 Task: Find connections with filter location Greifswald with filter topic #Partnershipwith filter profile language Potuguese with filter current company KEYENCE CORPORATION with filter school Institute of Engineering & Technology with filter industry Oil Extraction with filter service category Logo Design with filter keywords title Risk Manager
Action: Mouse moved to (486, 64)
Screenshot: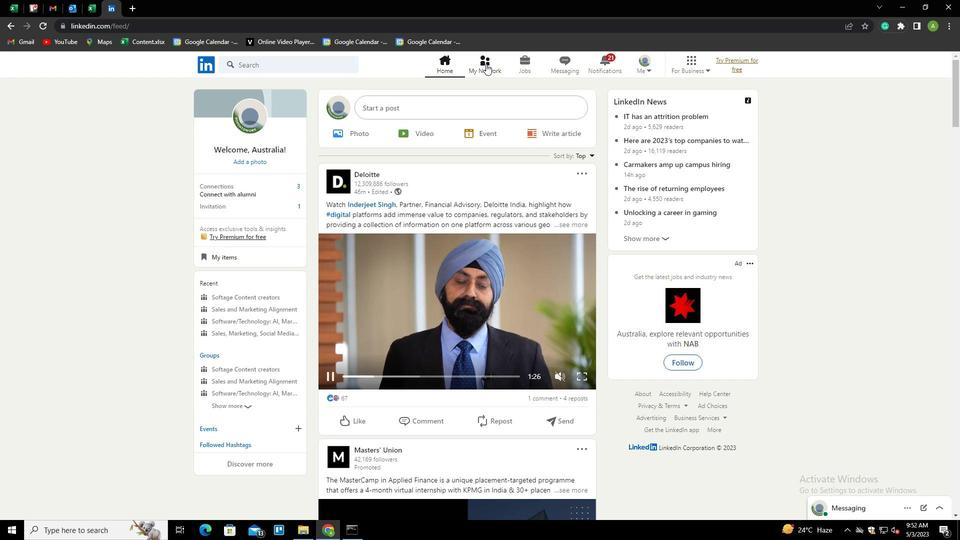 
Action: Mouse pressed left at (486, 64)
Screenshot: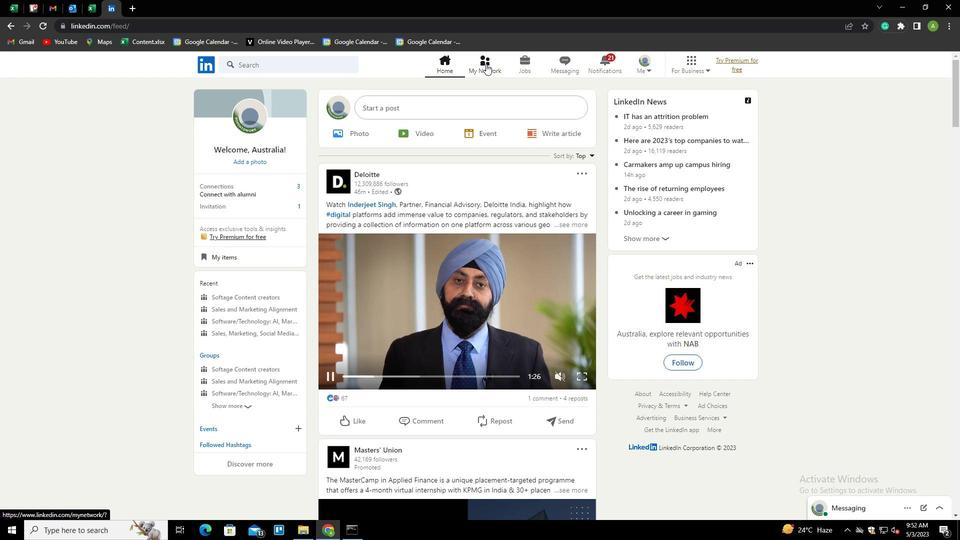 
Action: Mouse moved to (253, 118)
Screenshot: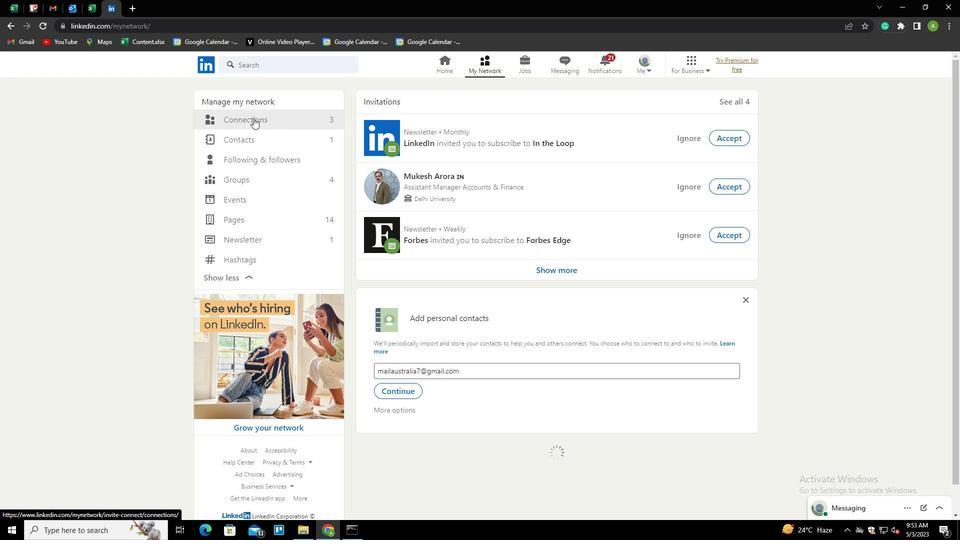
Action: Mouse pressed left at (253, 118)
Screenshot: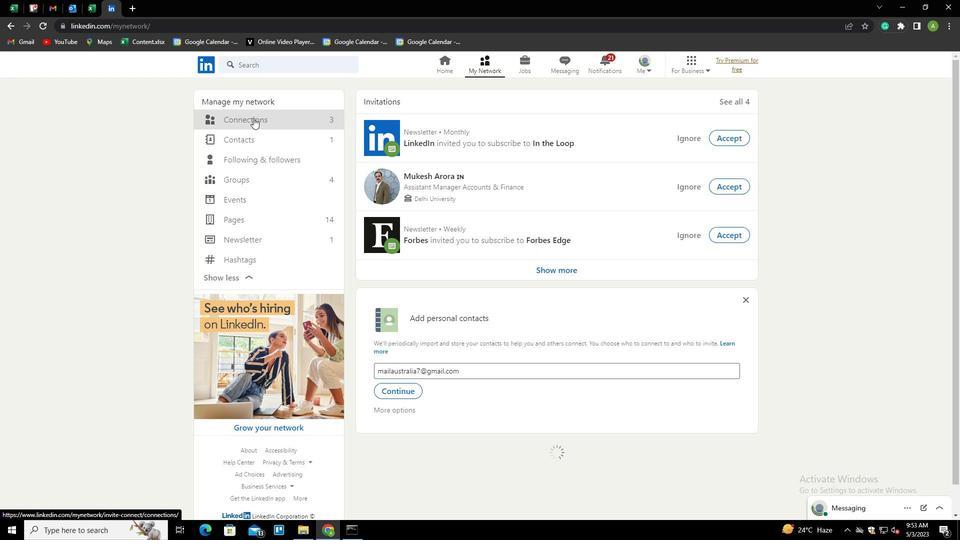 
Action: Mouse moved to (568, 123)
Screenshot: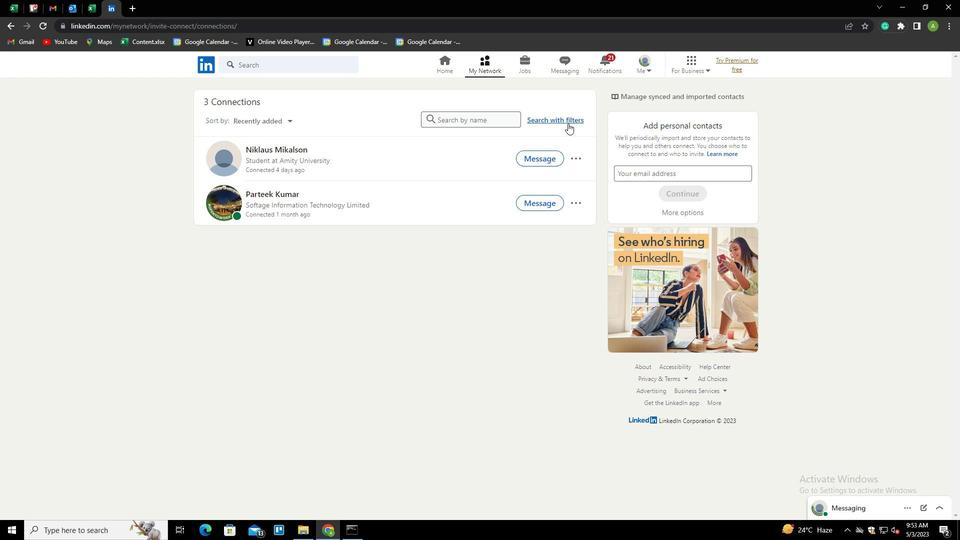 
Action: Mouse pressed left at (568, 123)
Screenshot: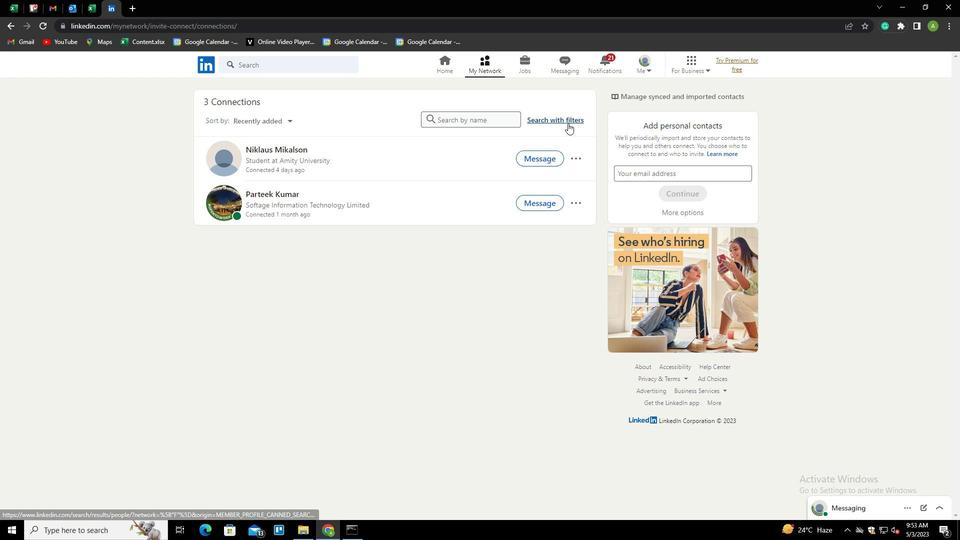 
Action: Mouse moved to (515, 92)
Screenshot: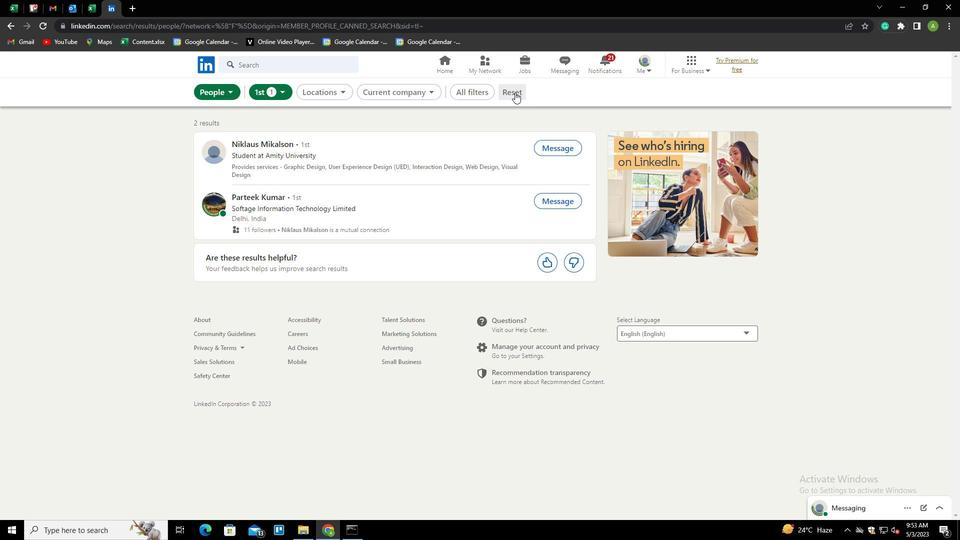 
Action: Mouse pressed left at (515, 92)
Screenshot: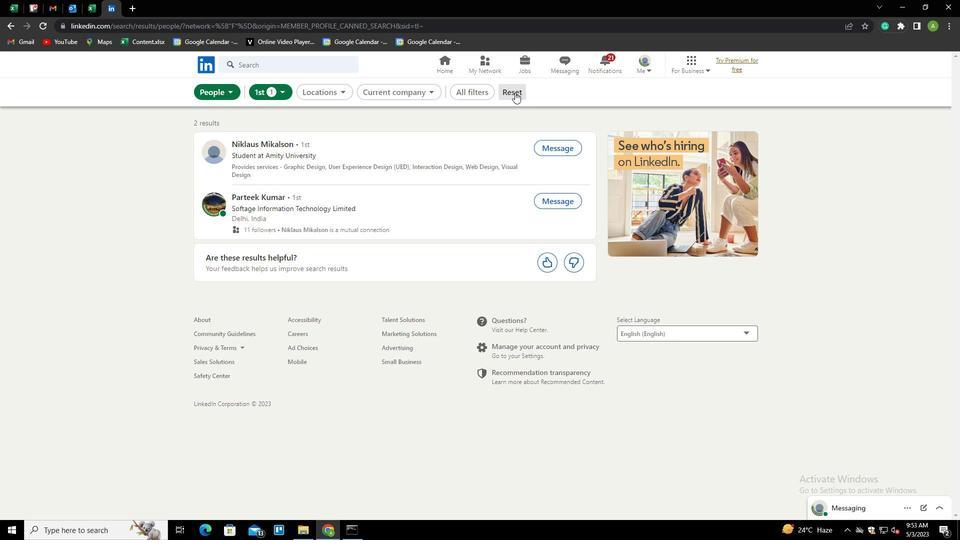
Action: Mouse moved to (506, 92)
Screenshot: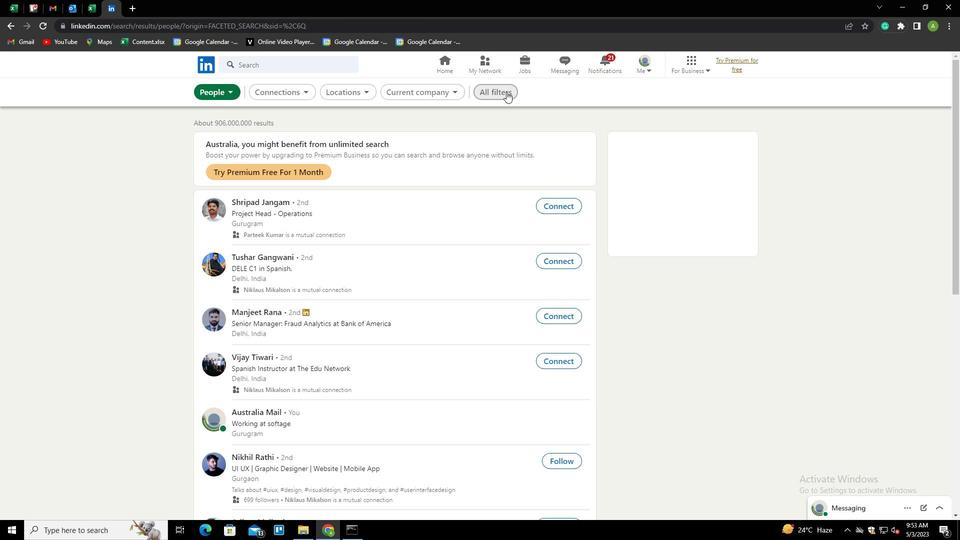 
Action: Mouse pressed left at (506, 92)
Screenshot: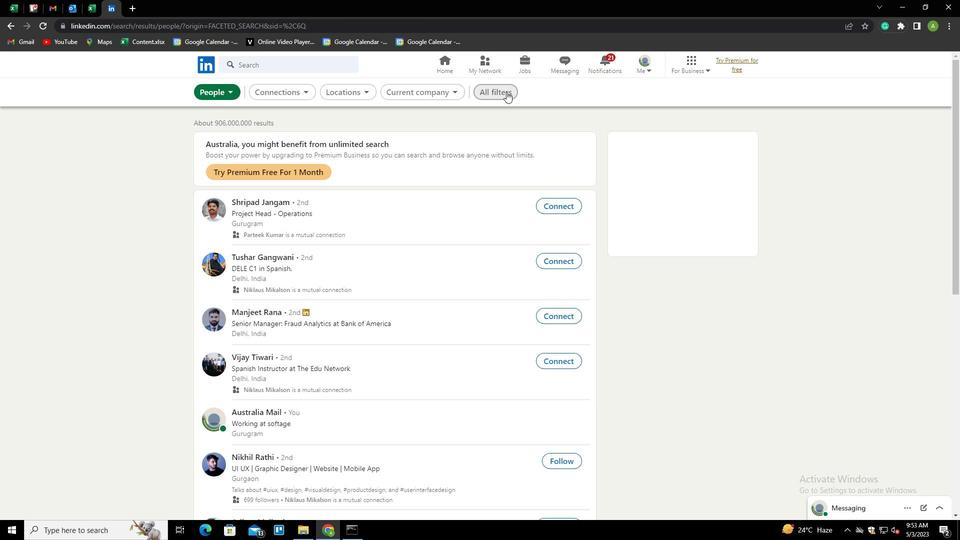 
Action: Mouse moved to (837, 267)
Screenshot: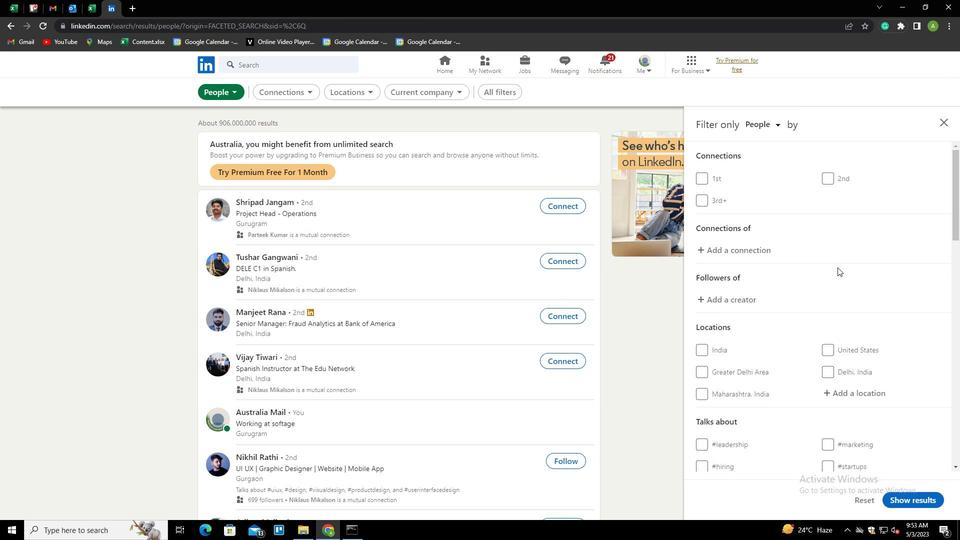 
Action: Mouse scrolled (837, 267) with delta (0, 0)
Screenshot: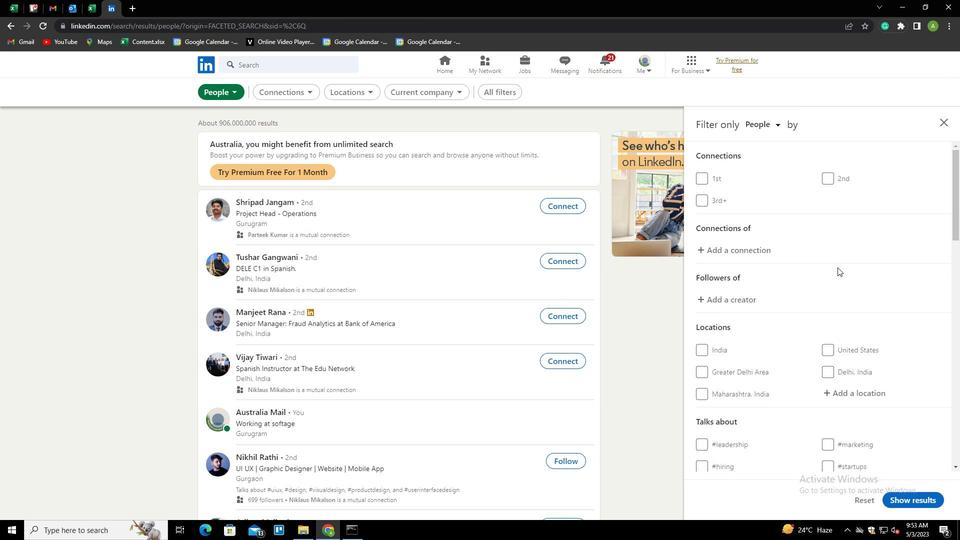 
Action: Mouse scrolled (837, 267) with delta (0, 0)
Screenshot: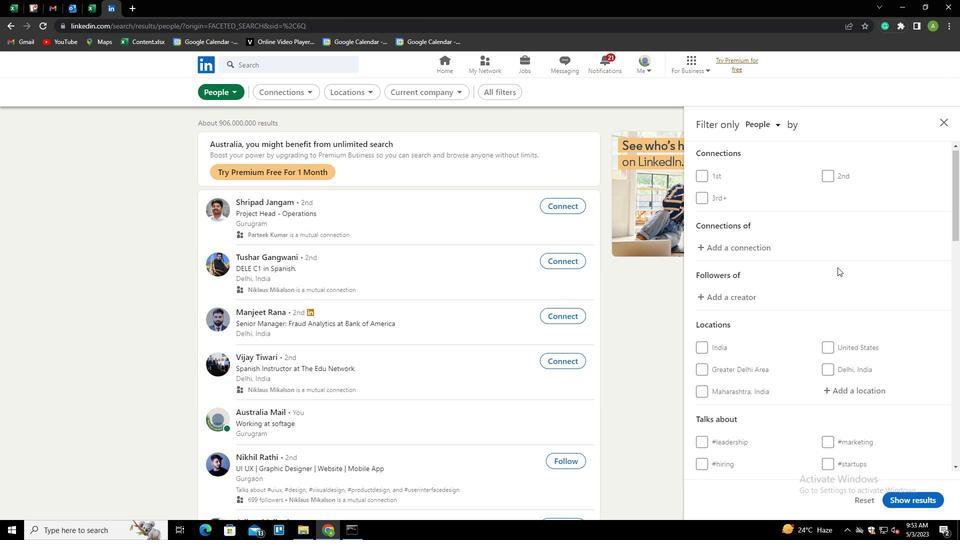 
Action: Mouse moved to (838, 290)
Screenshot: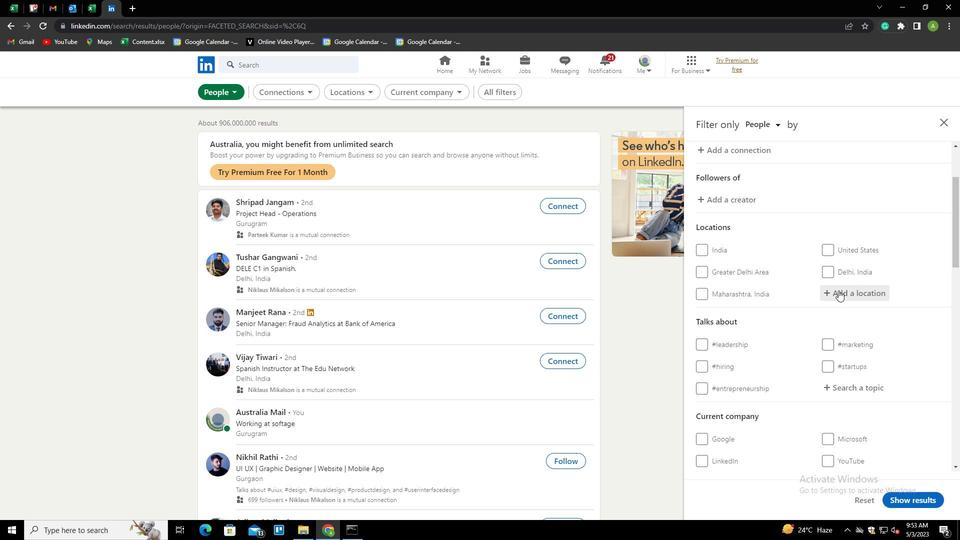 
Action: Mouse pressed left at (838, 290)
Screenshot: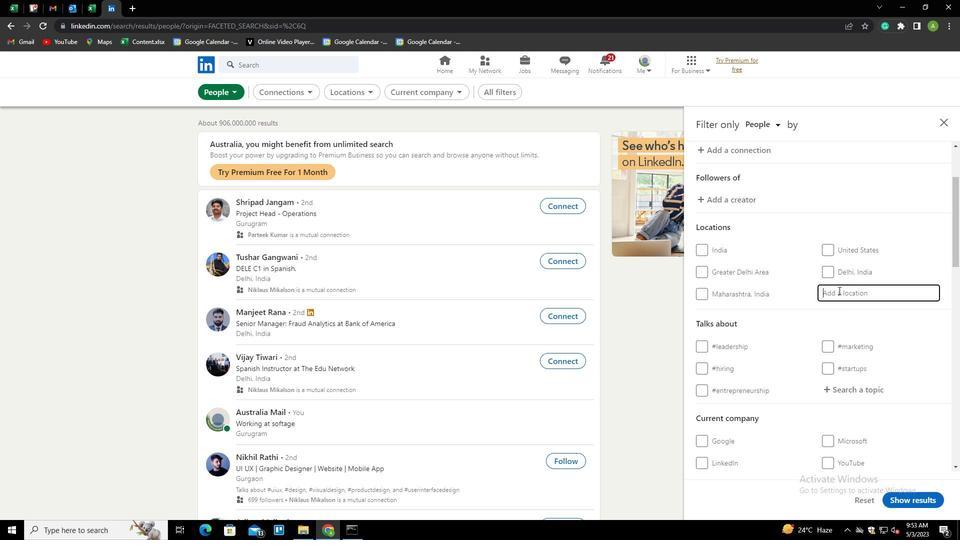 
Action: Mouse moved to (844, 294)
Screenshot: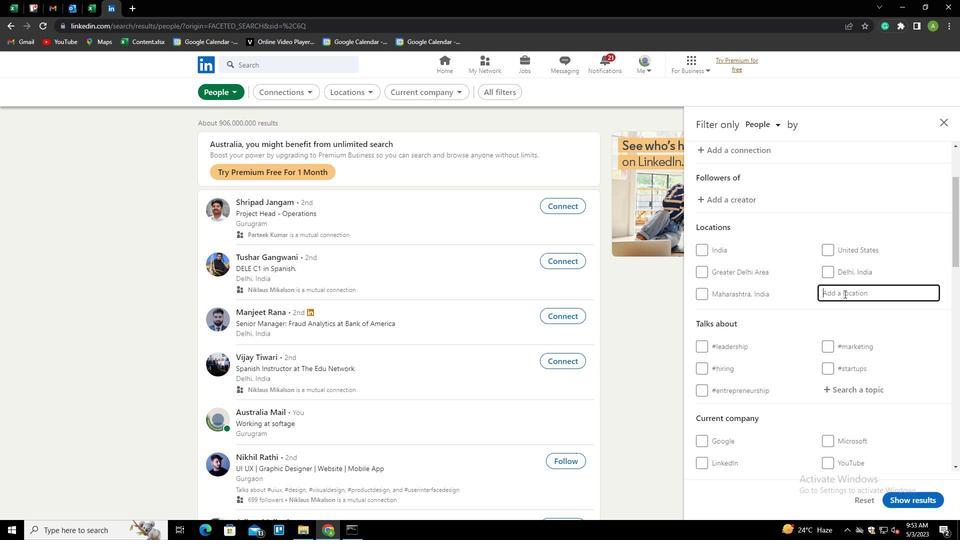
Action: Mouse pressed left at (844, 294)
Screenshot: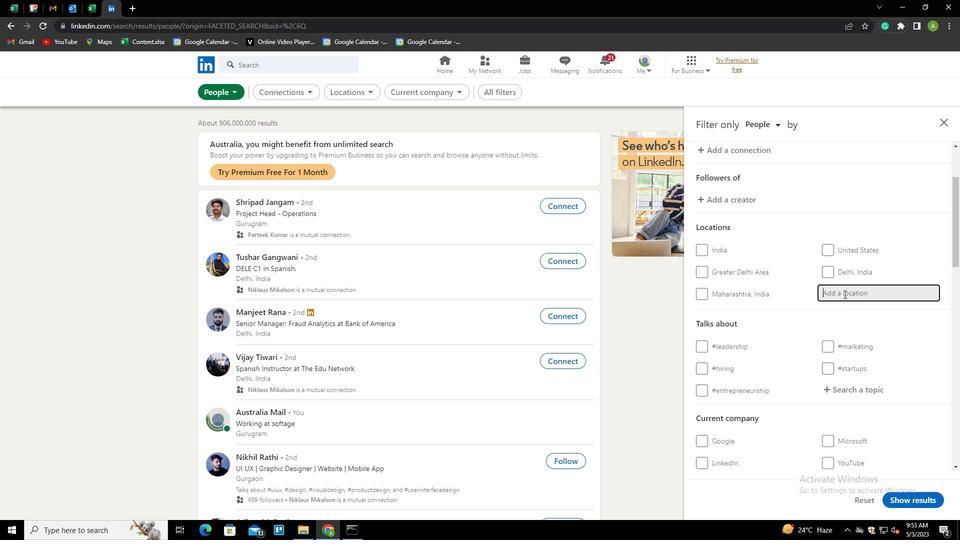 
Action: Mouse moved to (839, 294)
Screenshot: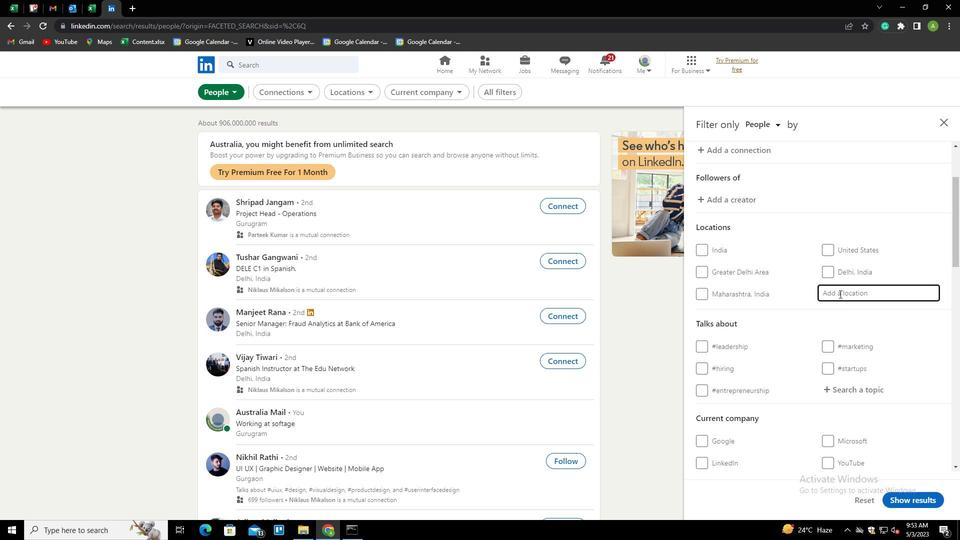 
Action: Key pressed <Key.shift>GREIFSWALD<Key.down><Key.enter>
Screenshot: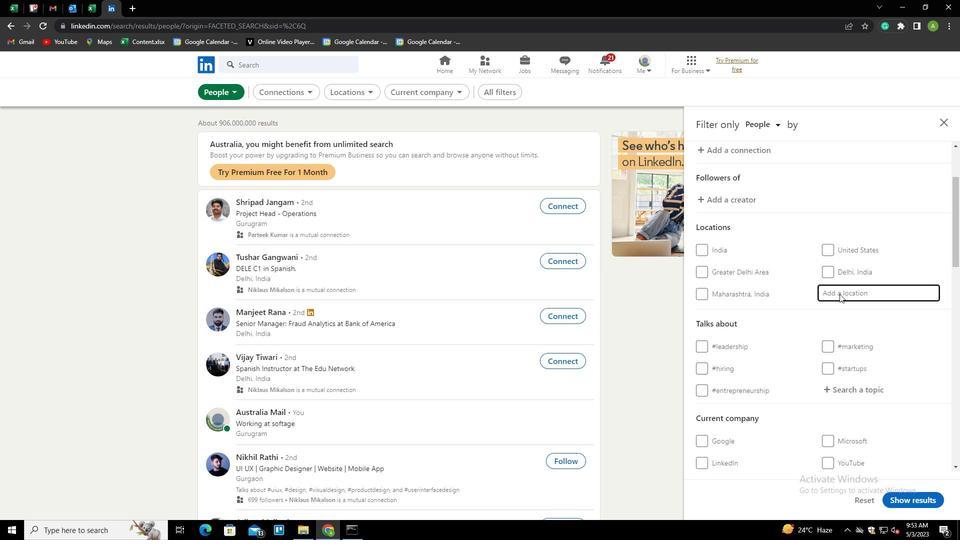 
Action: Mouse scrolled (839, 293) with delta (0, 0)
Screenshot: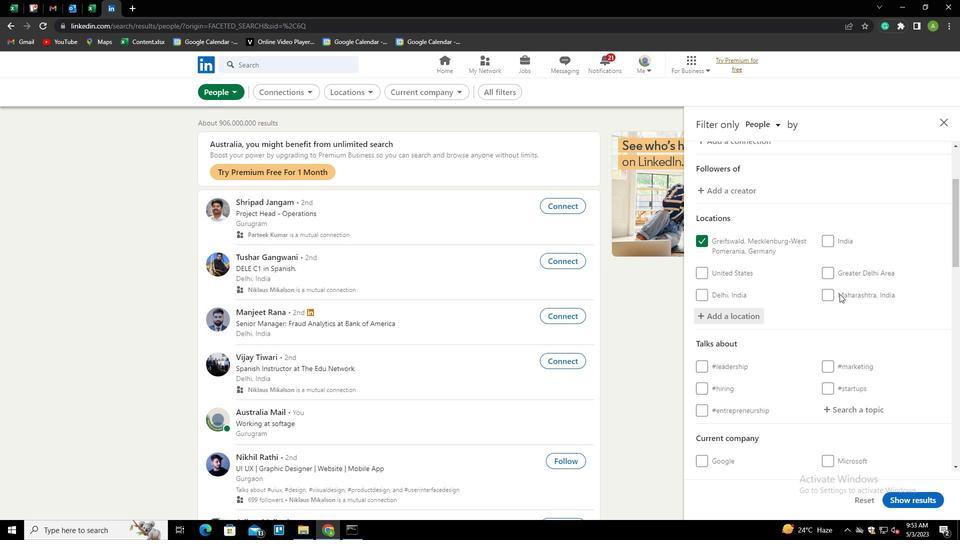 
Action: Mouse scrolled (839, 293) with delta (0, 0)
Screenshot: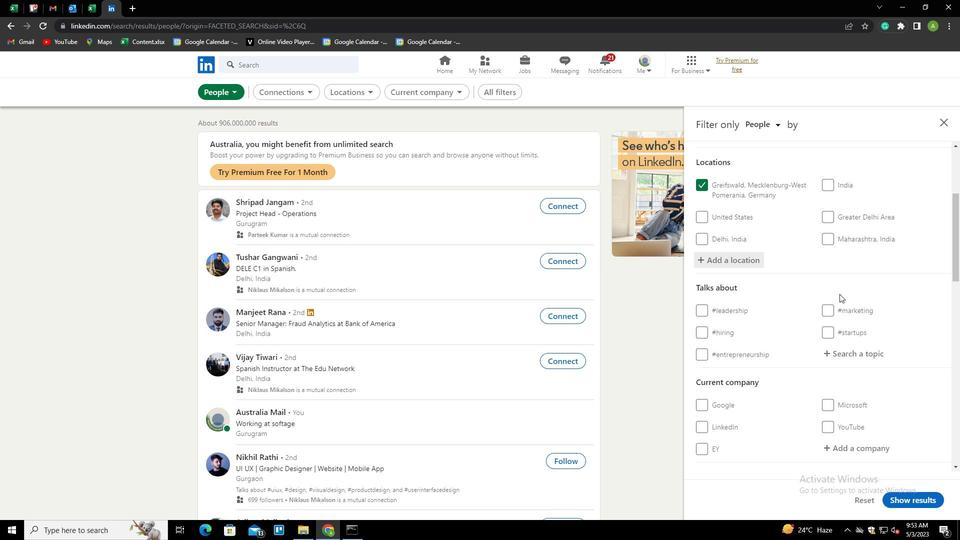 
Action: Mouse scrolled (839, 293) with delta (0, 0)
Screenshot: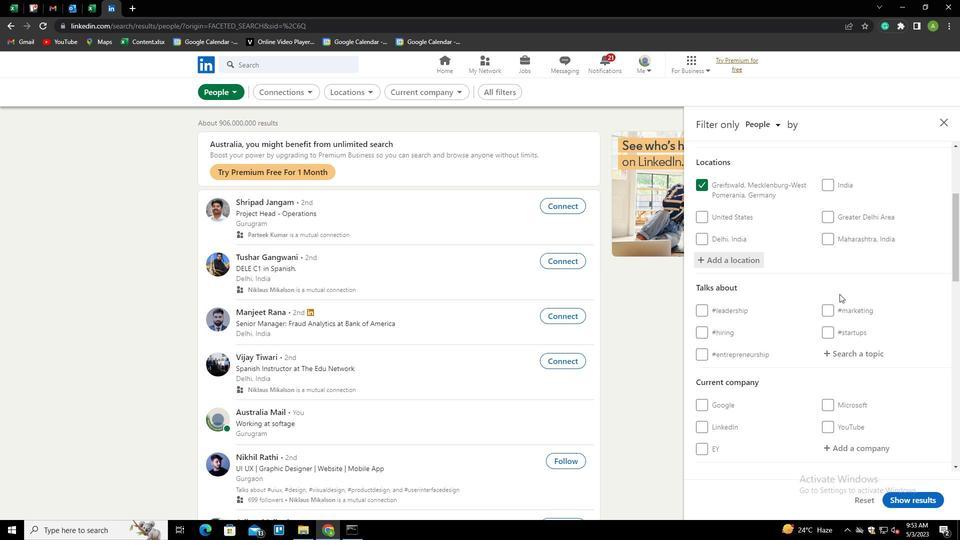 
Action: Mouse moved to (854, 271)
Screenshot: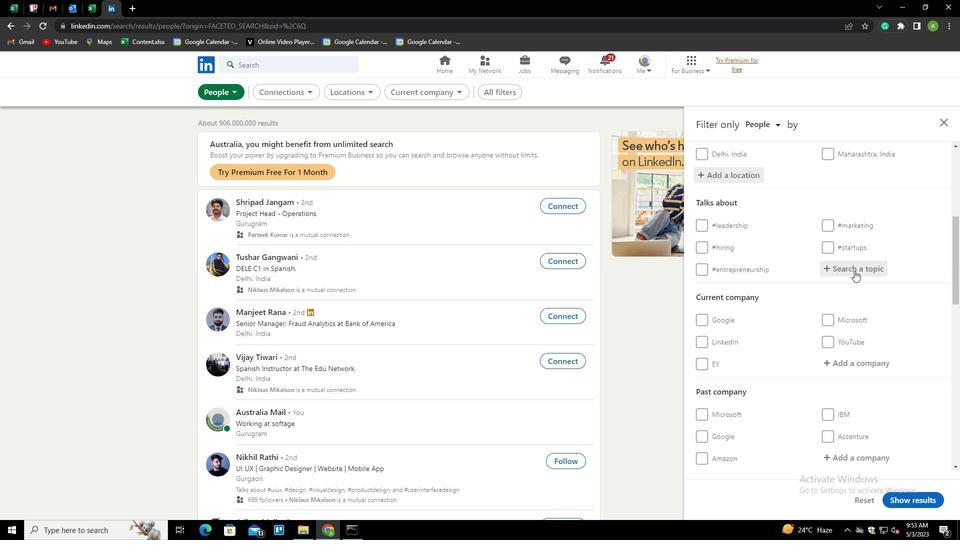 
Action: Mouse pressed left at (854, 271)
Screenshot: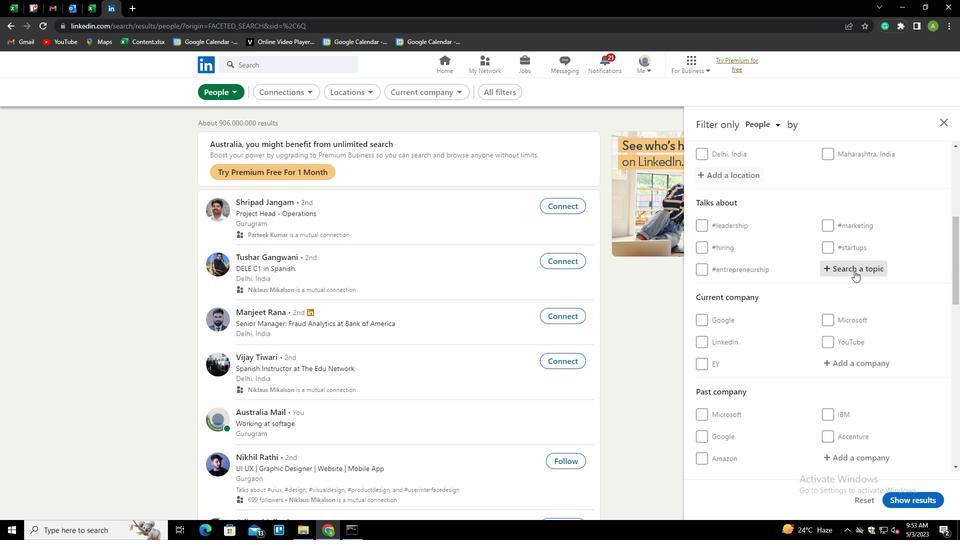 
Action: Key pressed PARTNERSHIP<Key.down><Key.enter>
Screenshot: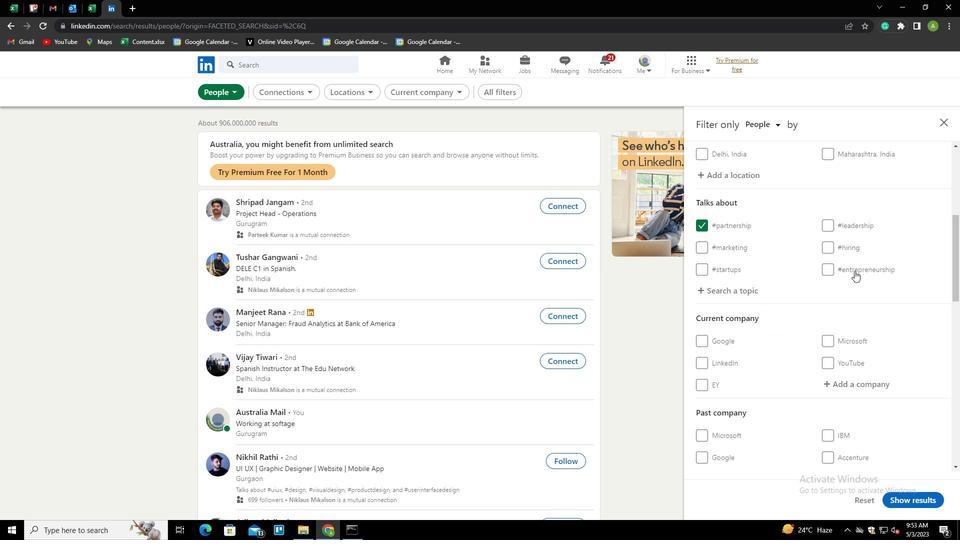 
Action: Mouse scrolled (854, 270) with delta (0, 0)
Screenshot: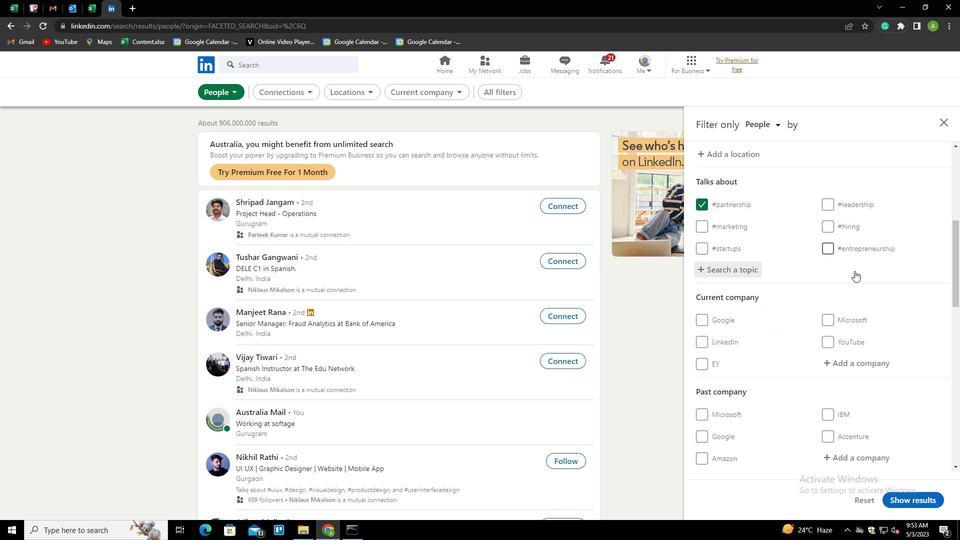 
Action: Mouse scrolled (854, 270) with delta (0, 0)
Screenshot: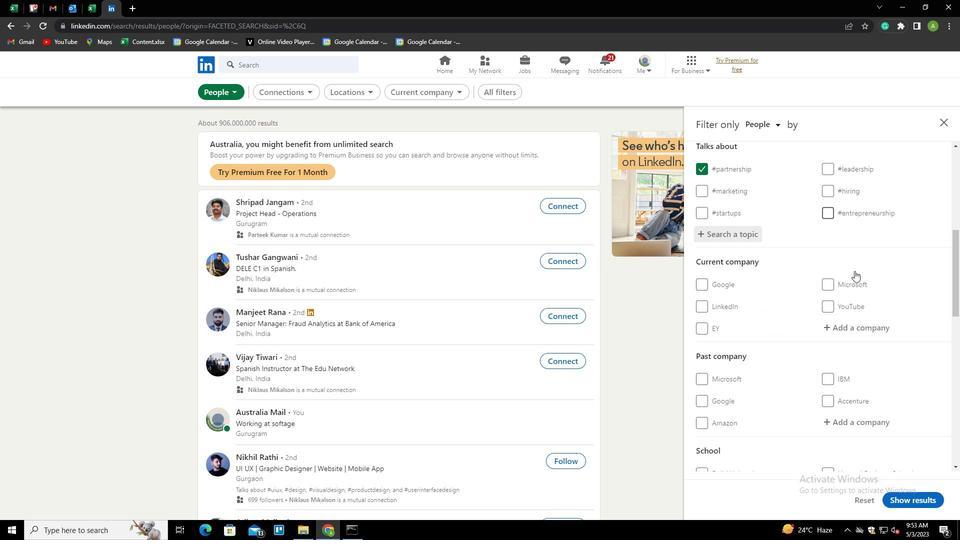 
Action: Mouse scrolled (854, 270) with delta (0, 0)
Screenshot: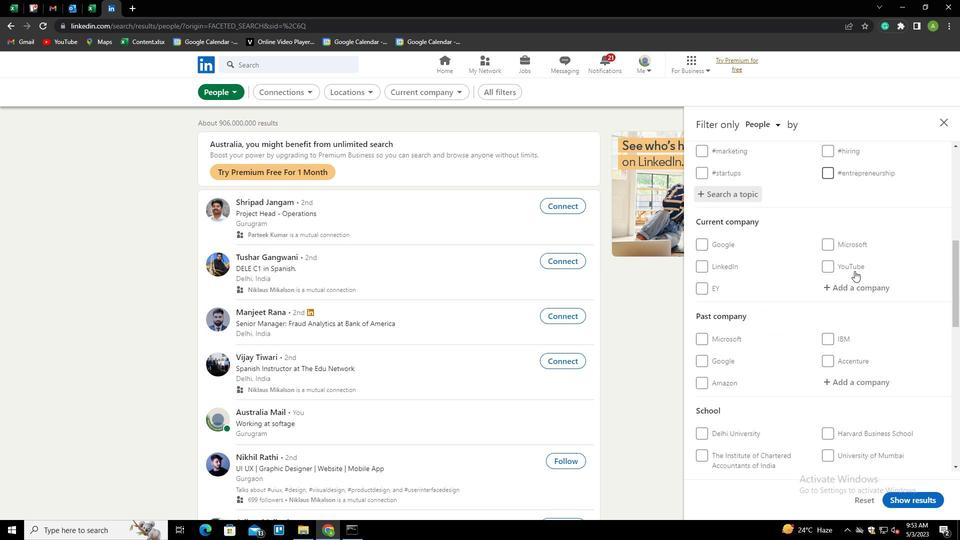 
Action: Mouse scrolled (854, 270) with delta (0, 0)
Screenshot: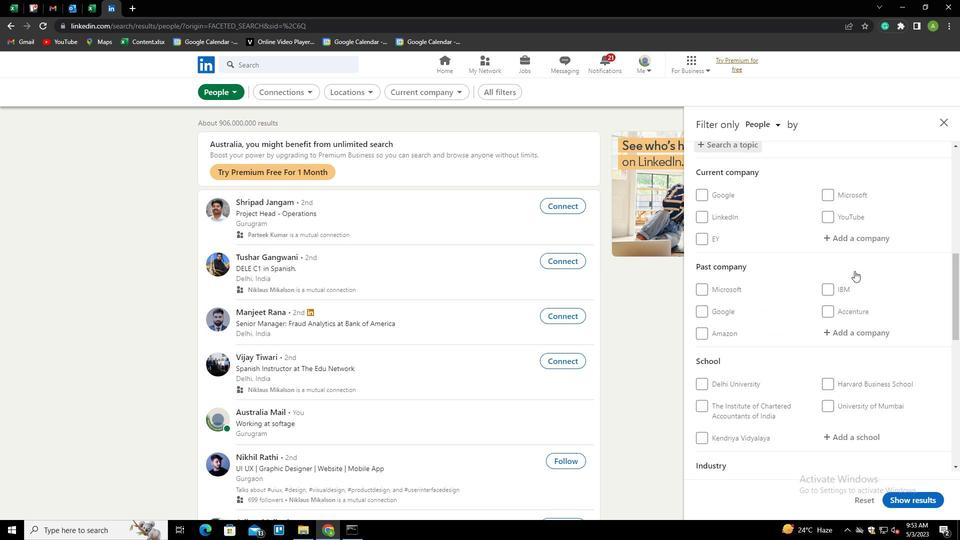 
Action: Mouse scrolled (854, 270) with delta (0, 0)
Screenshot: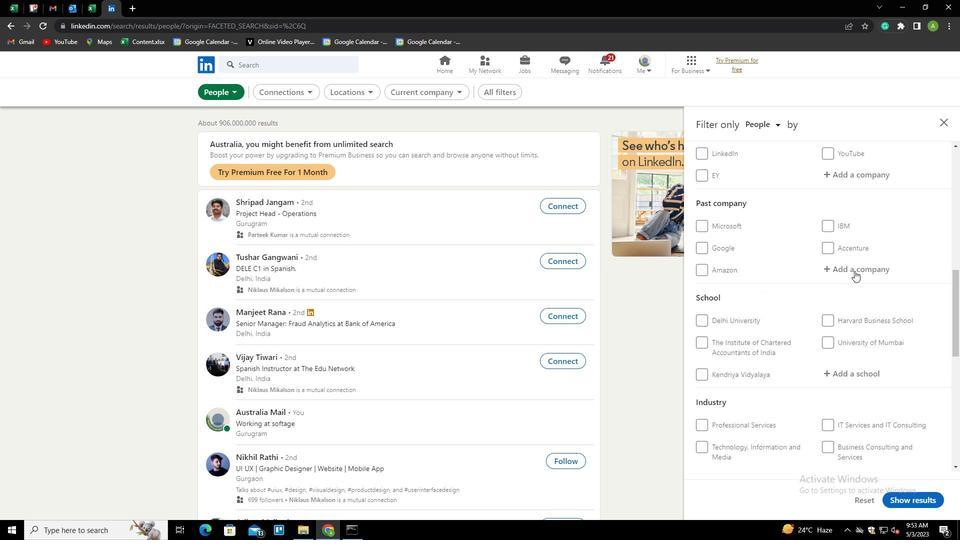 
Action: Mouse scrolled (854, 270) with delta (0, 0)
Screenshot: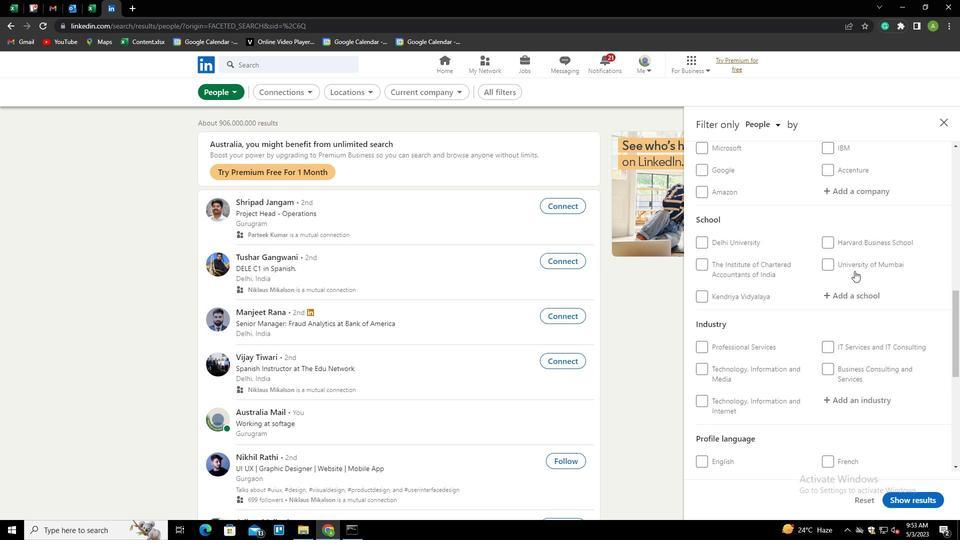 
Action: Mouse scrolled (854, 270) with delta (0, 0)
Screenshot: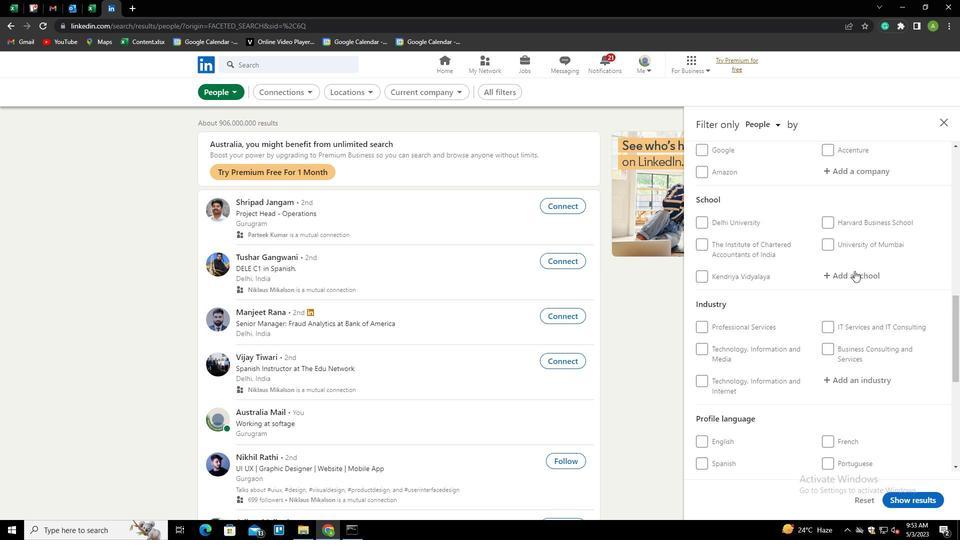 
Action: Mouse scrolled (854, 270) with delta (0, 0)
Screenshot: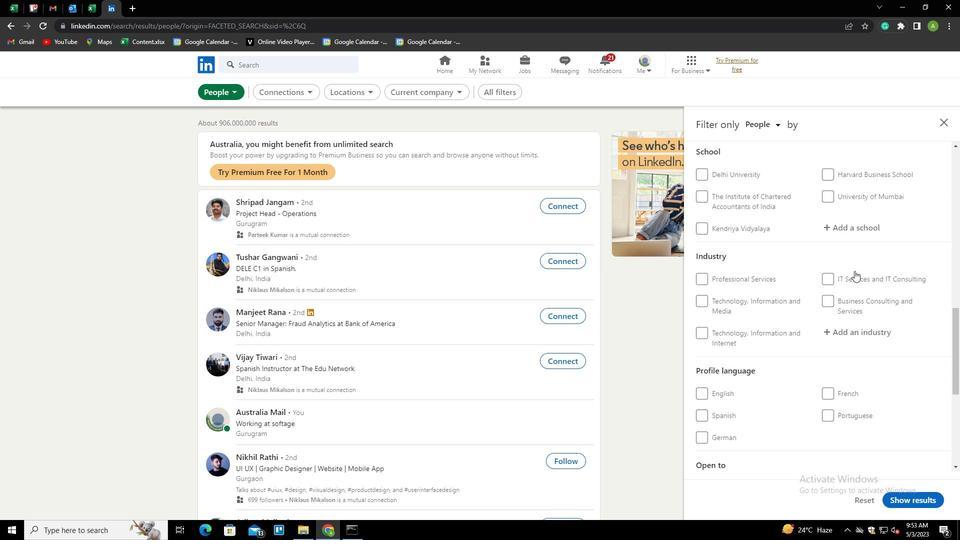 
Action: Mouse moved to (831, 367)
Screenshot: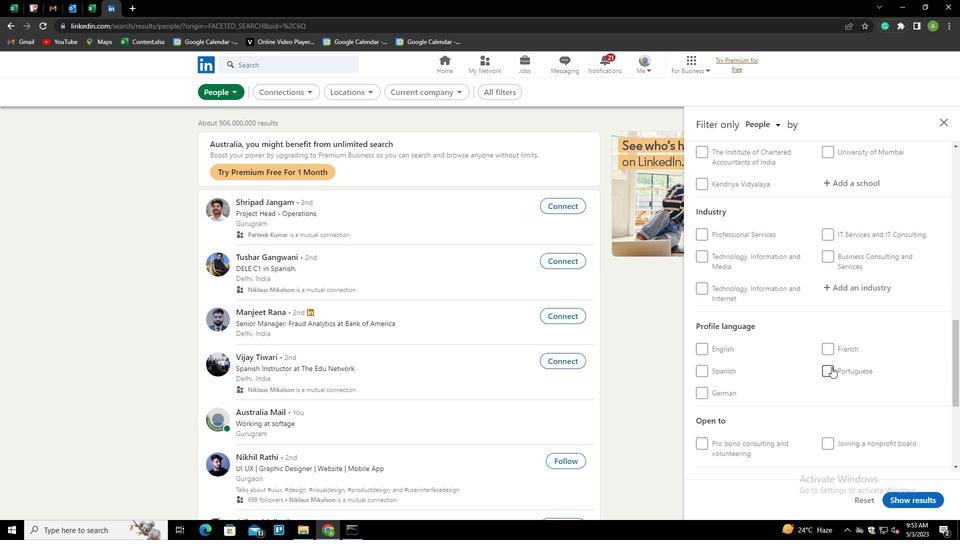 
Action: Mouse pressed left at (831, 367)
Screenshot: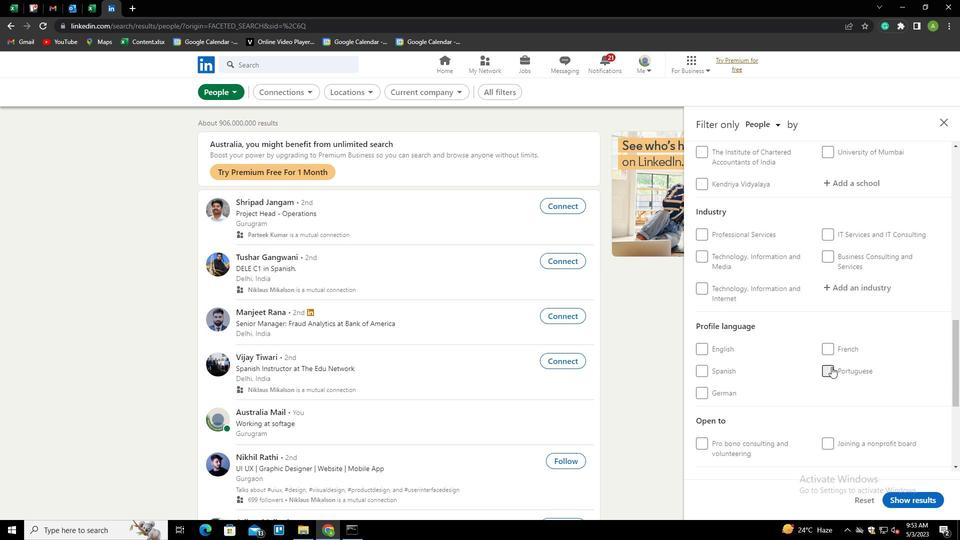 
Action: Mouse moved to (852, 341)
Screenshot: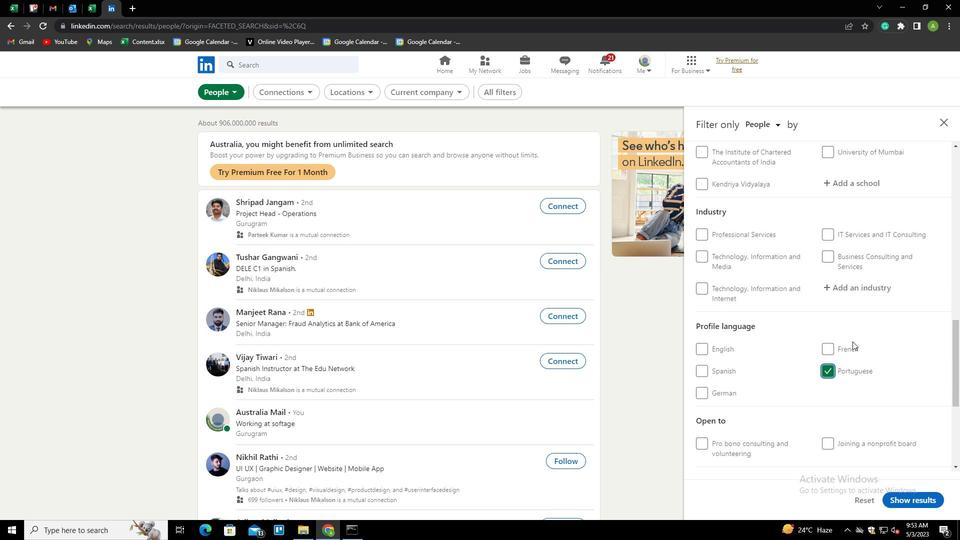 
Action: Mouse scrolled (852, 342) with delta (0, 0)
Screenshot: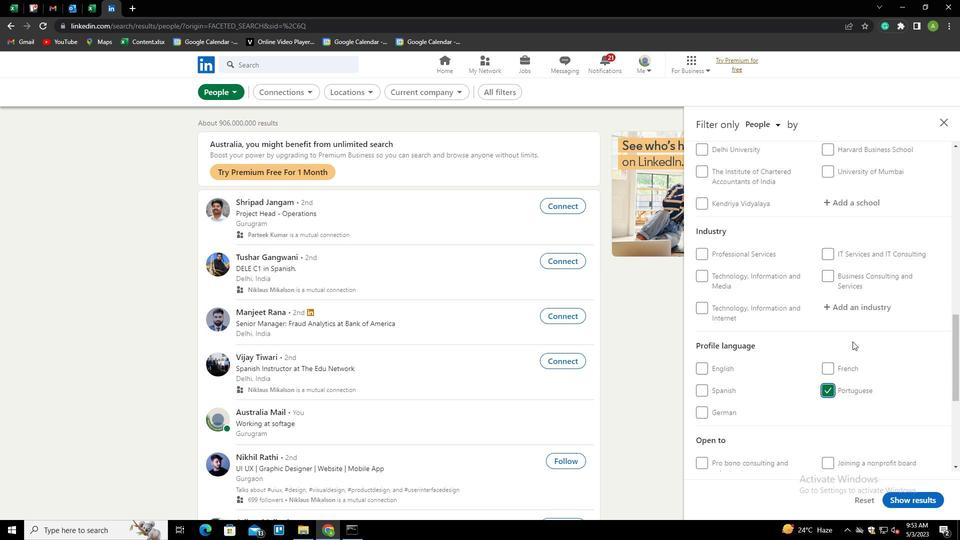 
Action: Mouse scrolled (852, 342) with delta (0, 0)
Screenshot: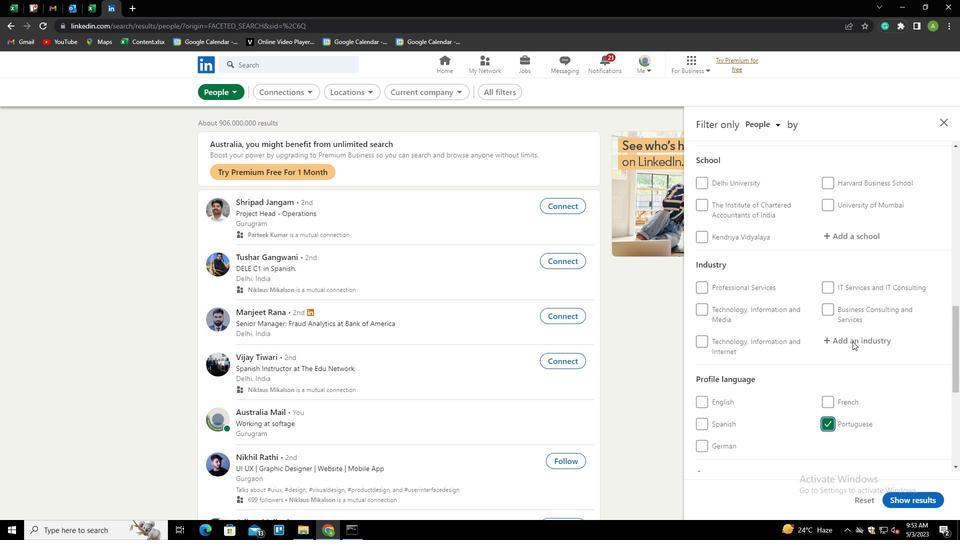 
Action: Mouse scrolled (852, 342) with delta (0, 0)
Screenshot: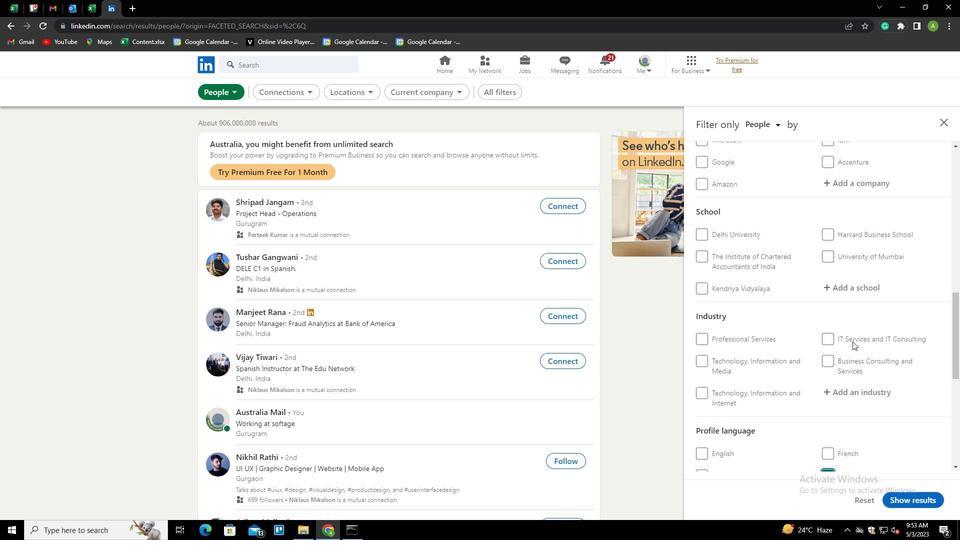 
Action: Mouse scrolled (852, 342) with delta (0, 0)
Screenshot: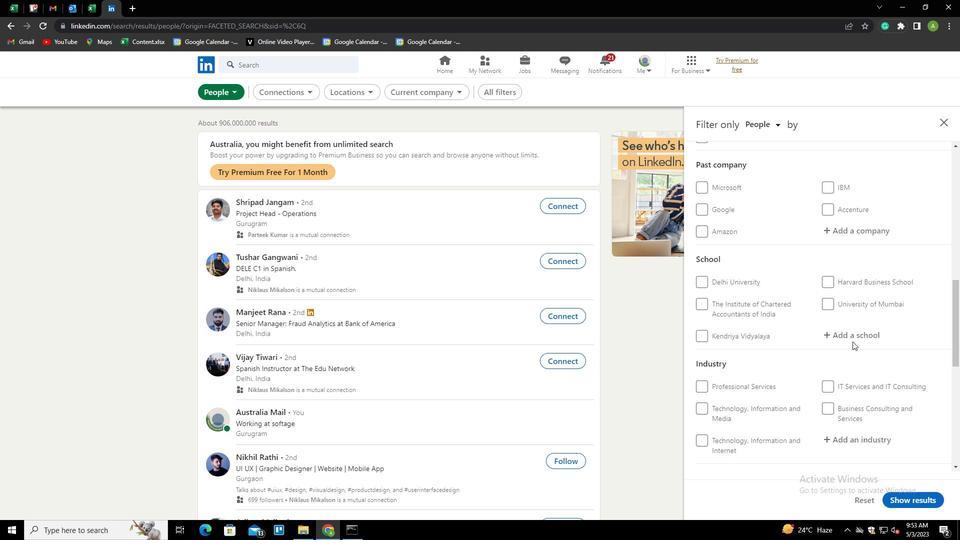 
Action: Mouse scrolled (852, 342) with delta (0, 0)
Screenshot: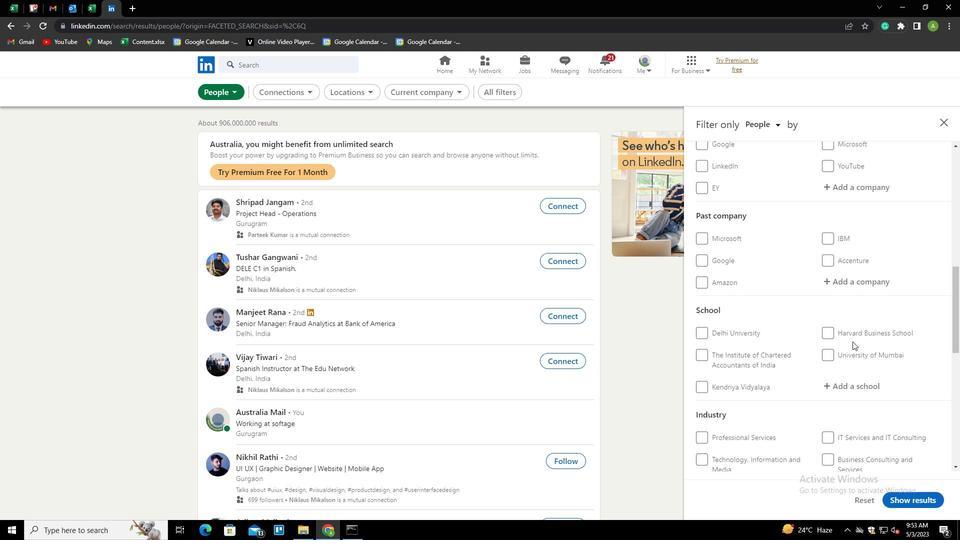 
Action: Mouse scrolled (852, 342) with delta (0, 0)
Screenshot: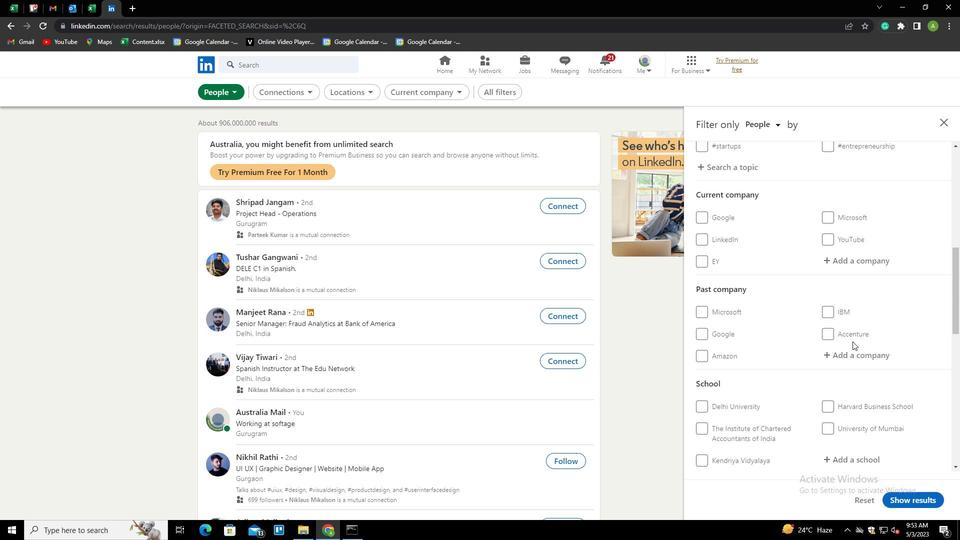
Action: Mouse moved to (837, 285)
Screenshot: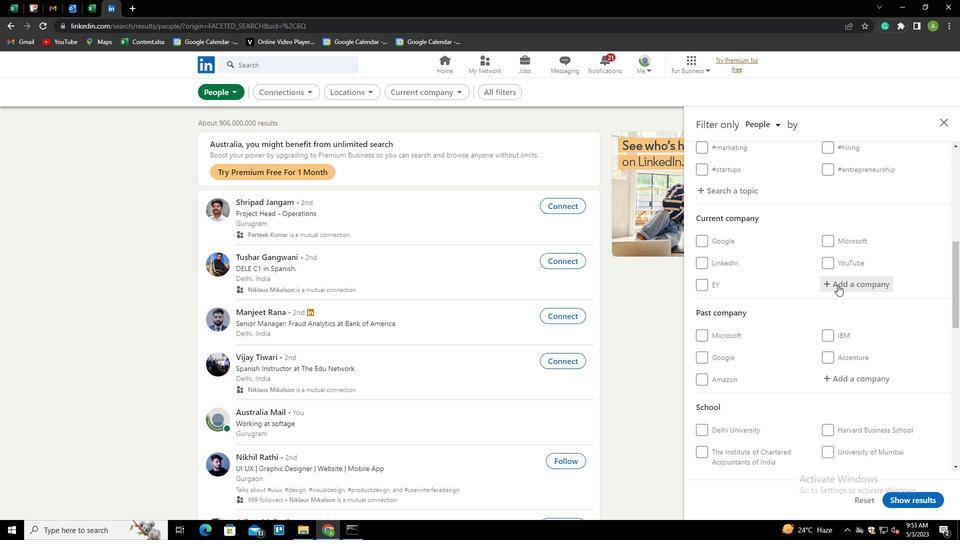 
Action: Mouse pressed left at (837, 285)
Screenshot: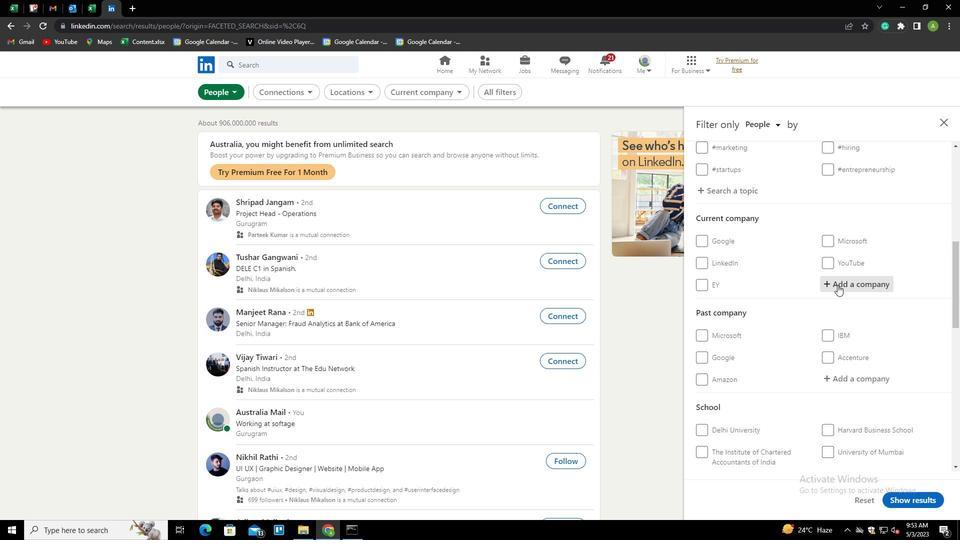 
Action: Key pressed <Key.shift>KEYENCE<Key.space>CORPO<Key.down><Key.enter>
Screenshot: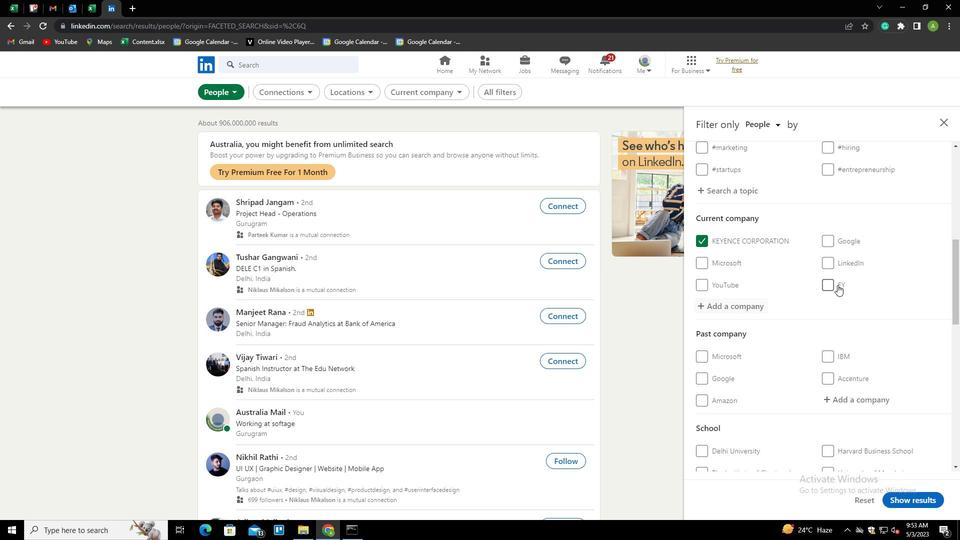 
Action: Mouse scrolled (837, 284) with delta (0, 0)
Screenshot: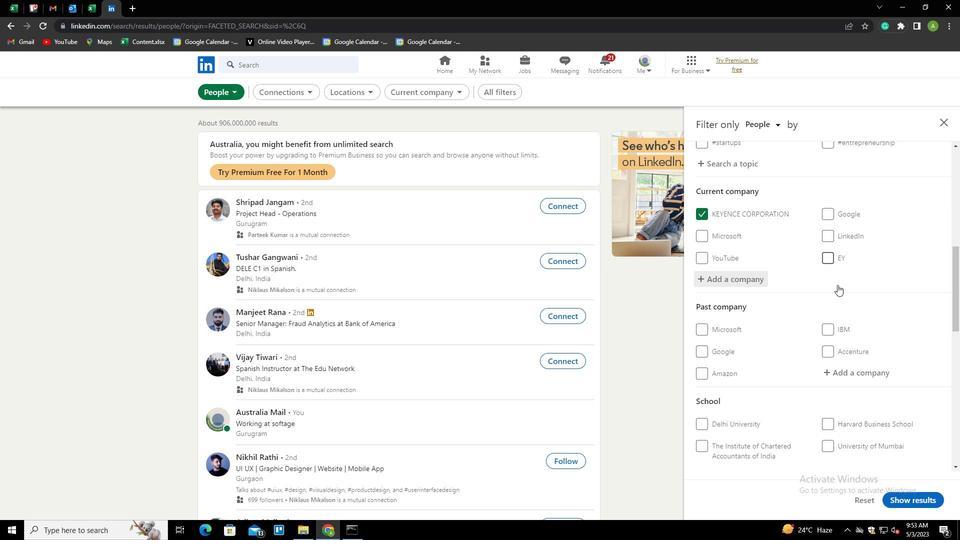 
Action: Mouse scrolled (837, 284) with delta (0, 0)
Screenshot: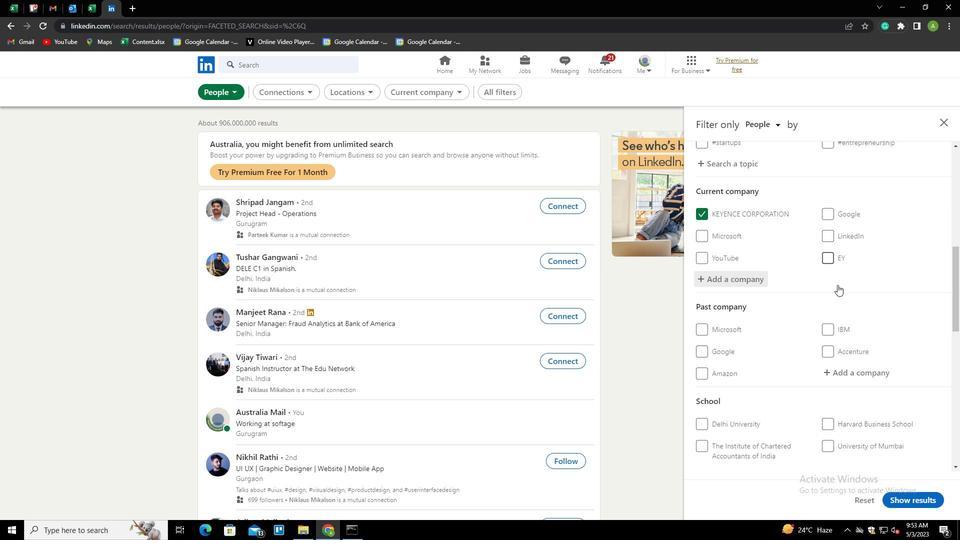 
Action: Mouse scrolled (837, 284) with delta (0, 0)
Screenshot: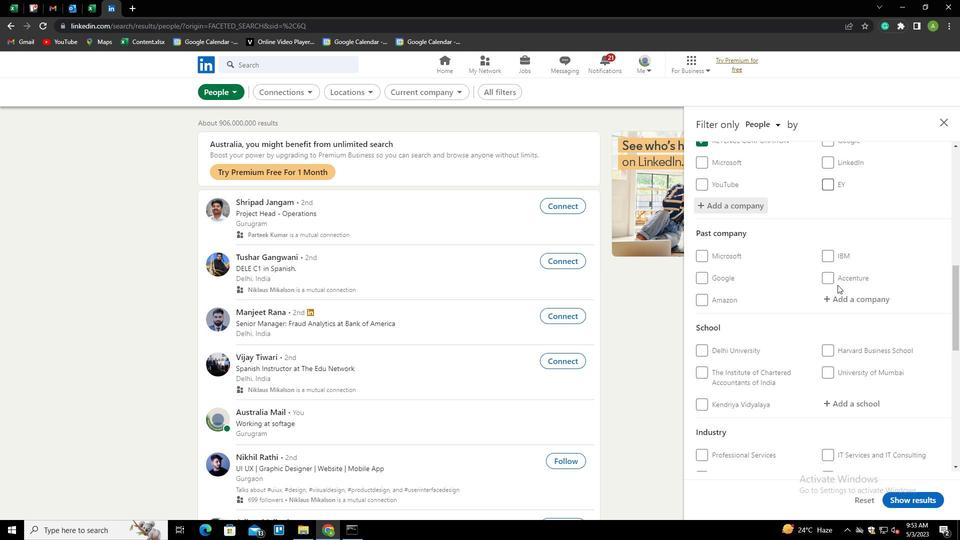
Action: Mouse moved to (849, 356)
Screenshot: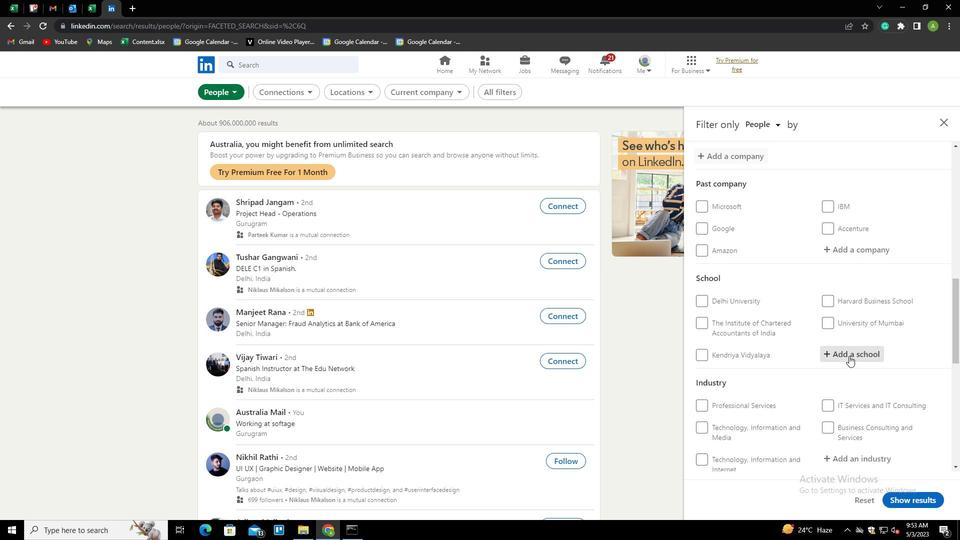 
Action: Mouse pressed left at (849, 356)
Screenshot: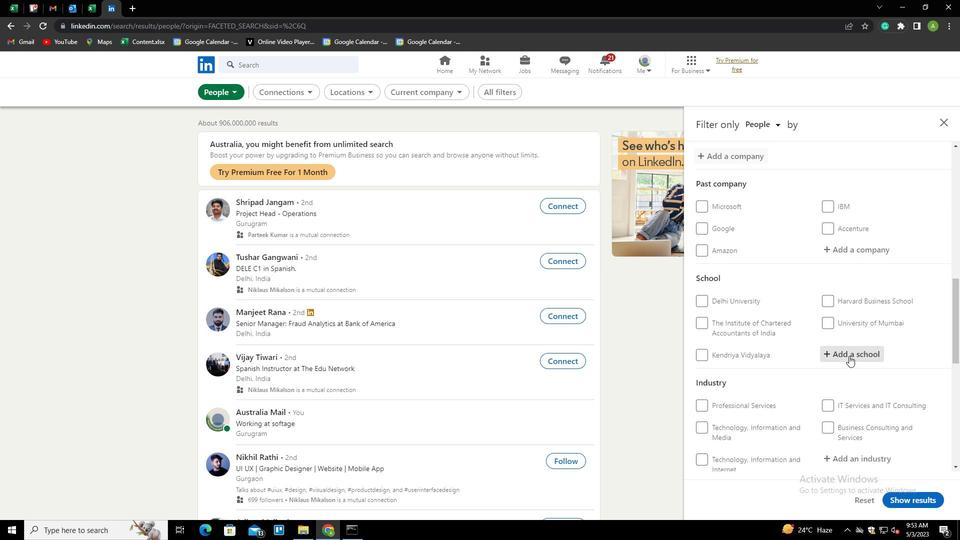 
Action: Key pressed <Key.shift><Key.shift><Key.shift><Key.shift><Key.shift><Key.shift><Key.shift><Key.shift><Key.shift><Key.shift><Key.shift><Key.shift><Key.shift><Key.shift><Key.shift><Key.shift><Key.shift><Key.shift>INSTITUTE<Key.space>OF<Key.space><Key.shift>ENGINER<Key.backspace>ERIG<Key.space><Key.shift>&<Key.space><Key.left><Key.left><Key.left><Key.left>N<Key.end><Key.shift><Key.shift><Key.shift><Key.shift><Key.shift><Key.shift><Key.shift><Key.shift><Key.shift><Key.shift>TECHNOLO<Key.down><Key.enter>
Screenshot: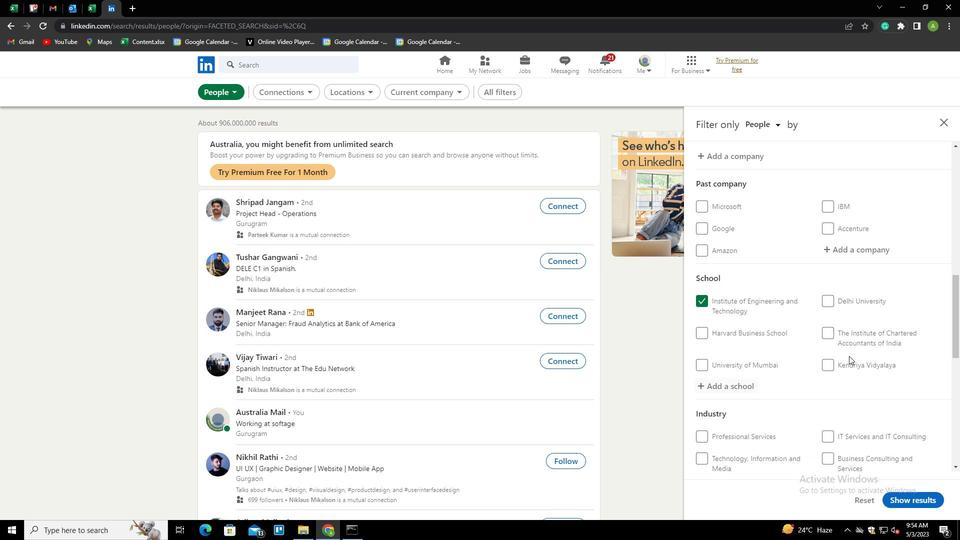 
Action: Mouse scrolled (849, 355) with delta (0, 0)
Screenshot: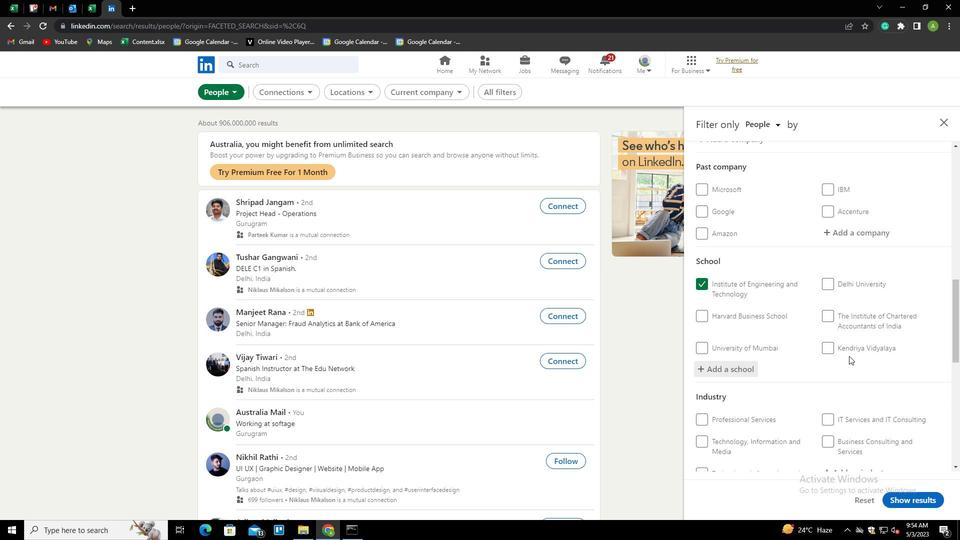 
Action: Mouse scrolled (849, 355) with delta (0, 0)
Screenshot: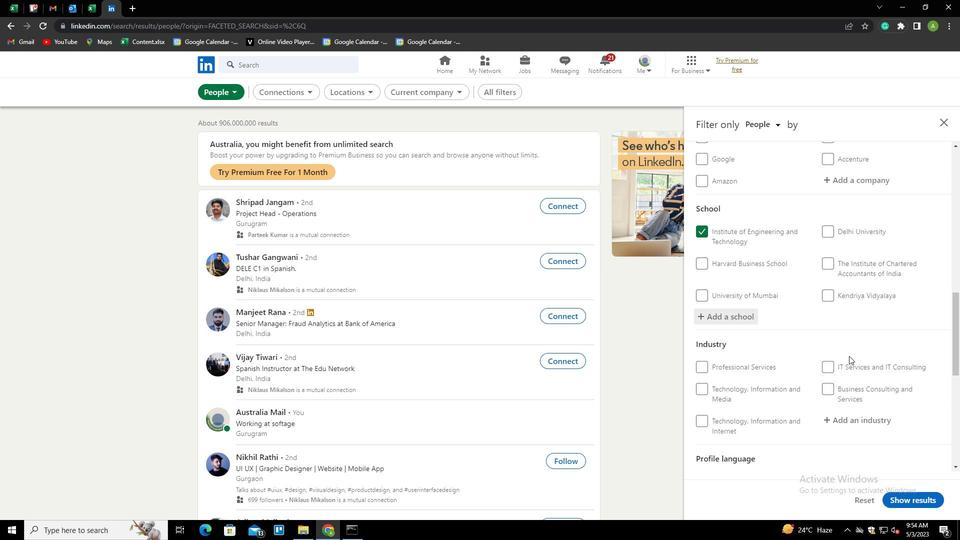 
Action: Mouse scrolled (849, 355) with delta (0, 0)
Screenshot: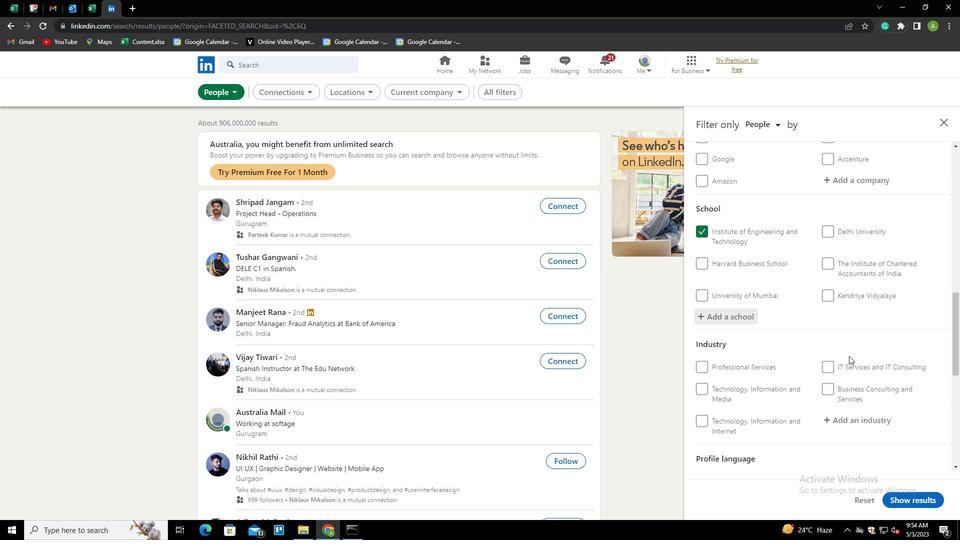 
Action: Mouse scrolled (849, 355) with delta (0, 0)
Screenshot: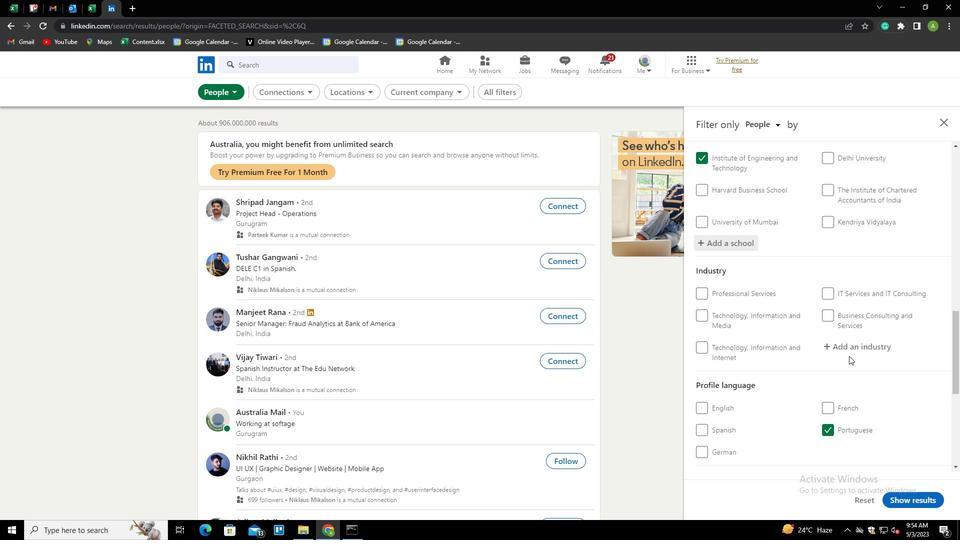 
Action: Mouse moved to (845, 285)
Screenshot: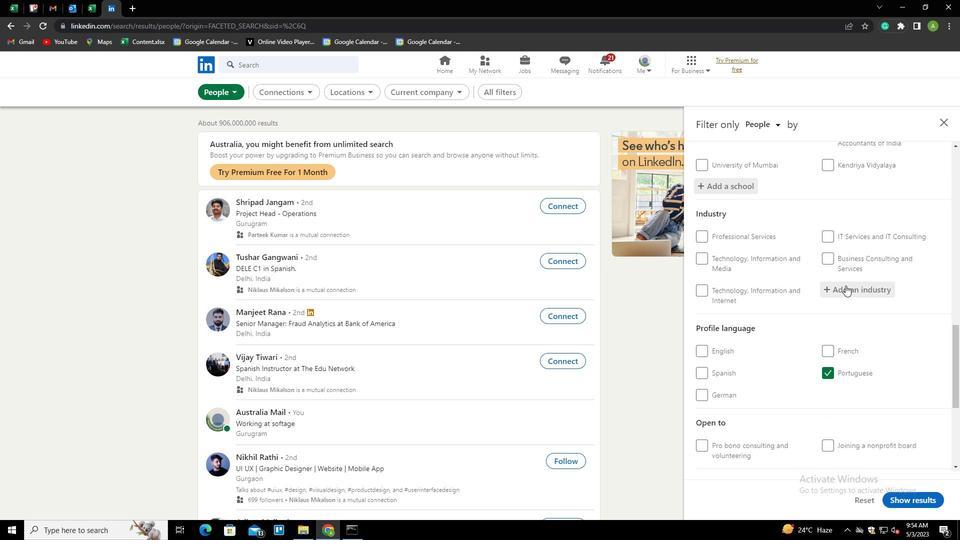 
Action: Mouse pressed left at (845, 285)
Screenshot: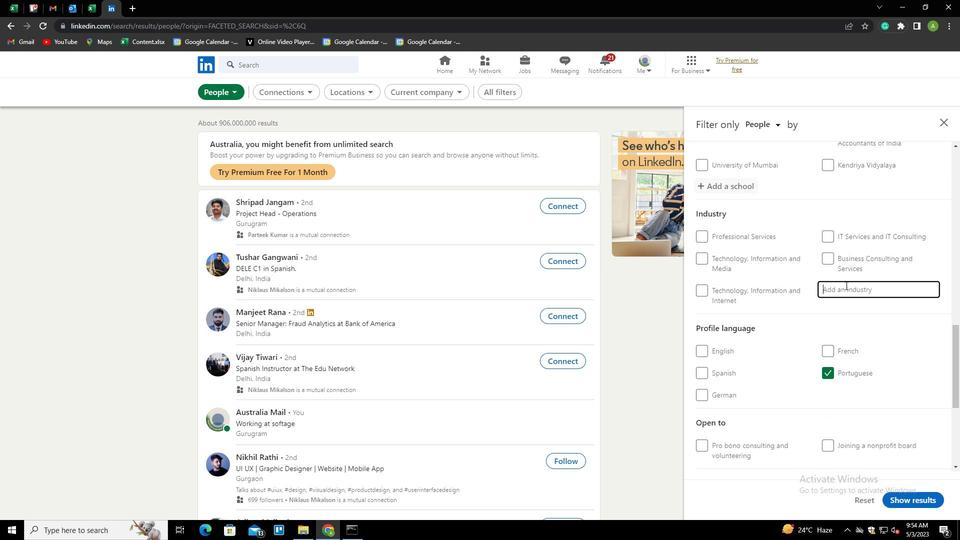 
Action: Mouse moved to (850, 288)
Screenshot: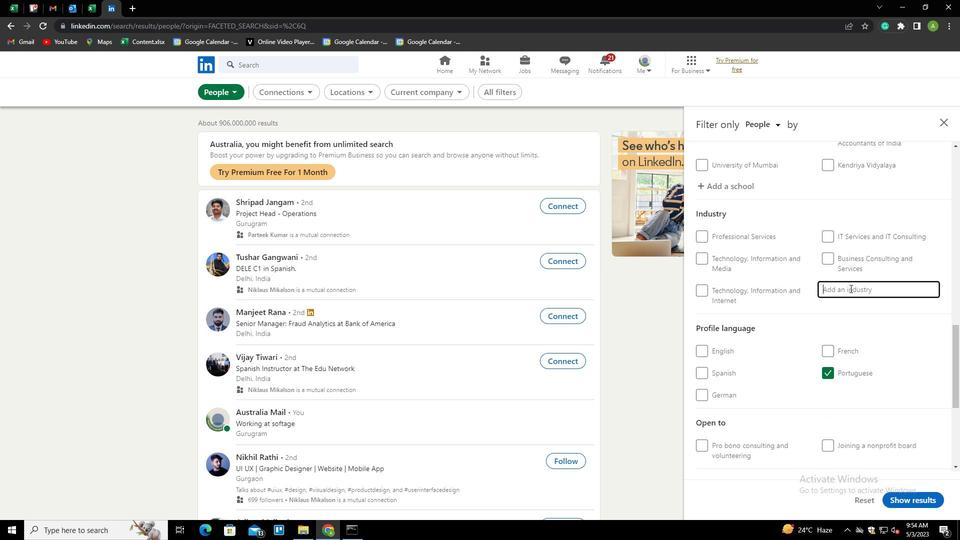 
Action: Mouse pressed left at (850, 288)
Screenshot: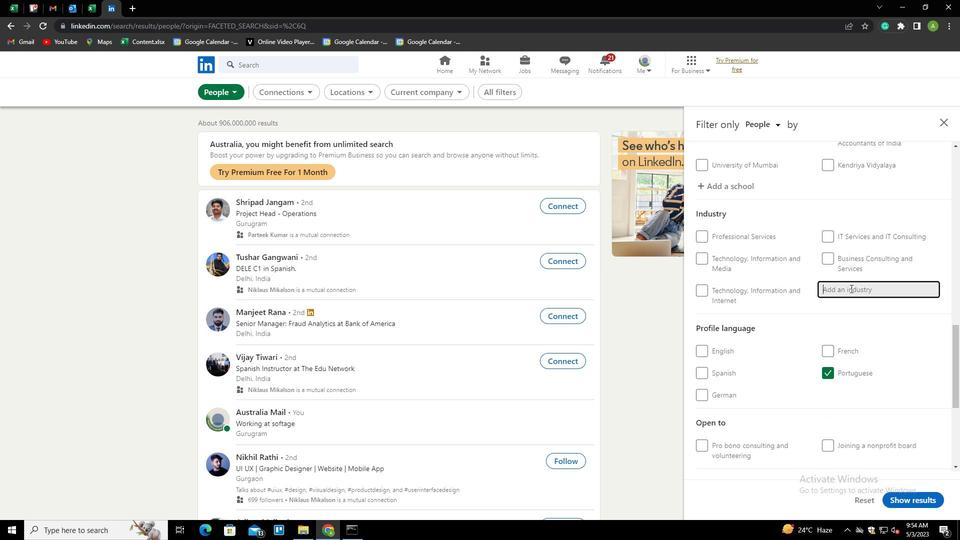
Action: Mouse moved to (850, 288)
Screenshot: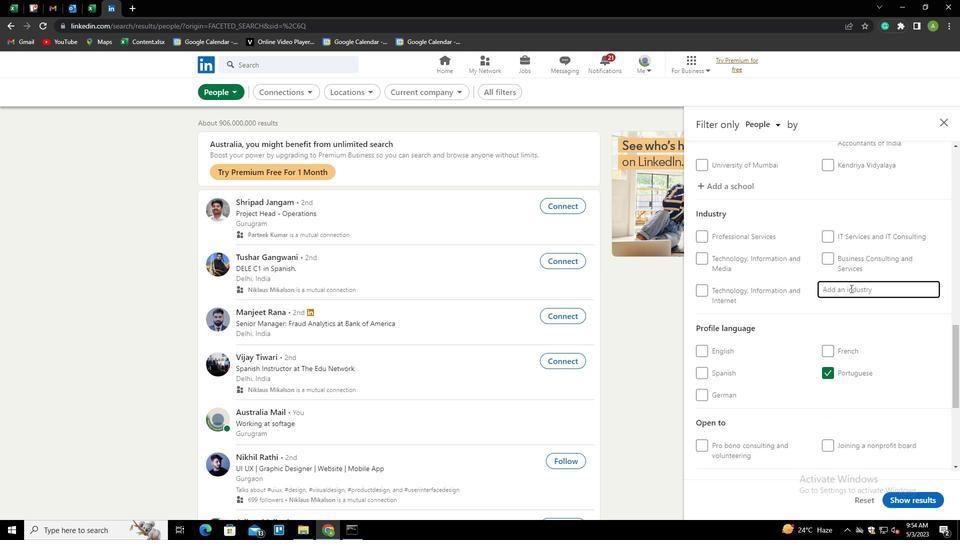 
Action: Key pressed <Key.shift><Key.shift><Key.shift><Key.shift><Key.shift><Key.shift><Key.shift>OIL<Key.space><Key.shift><Key.shift>EXTRACTION<Key.down><Key.enter>
Screenshot: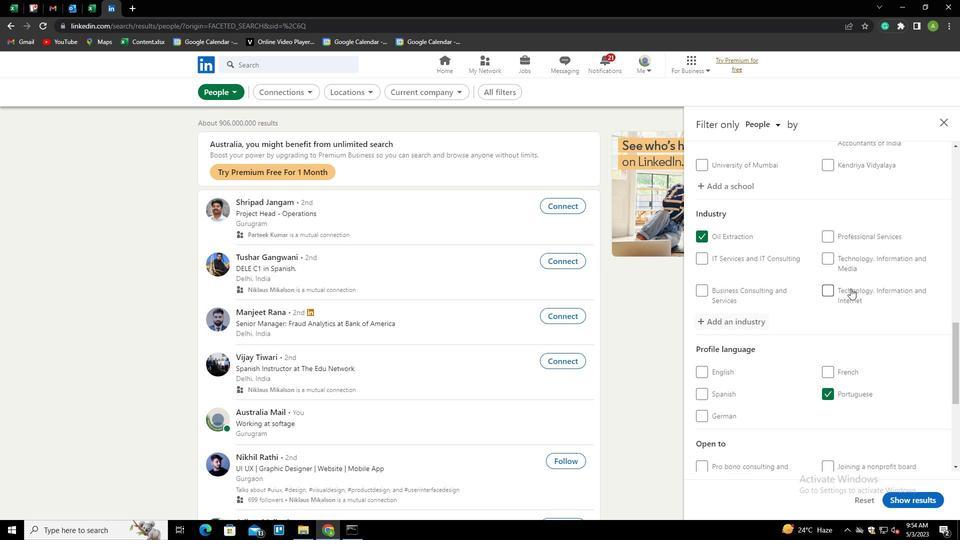 
Action: Mouse scrolled (850, 288) with delta (0, 0)
Screenshot: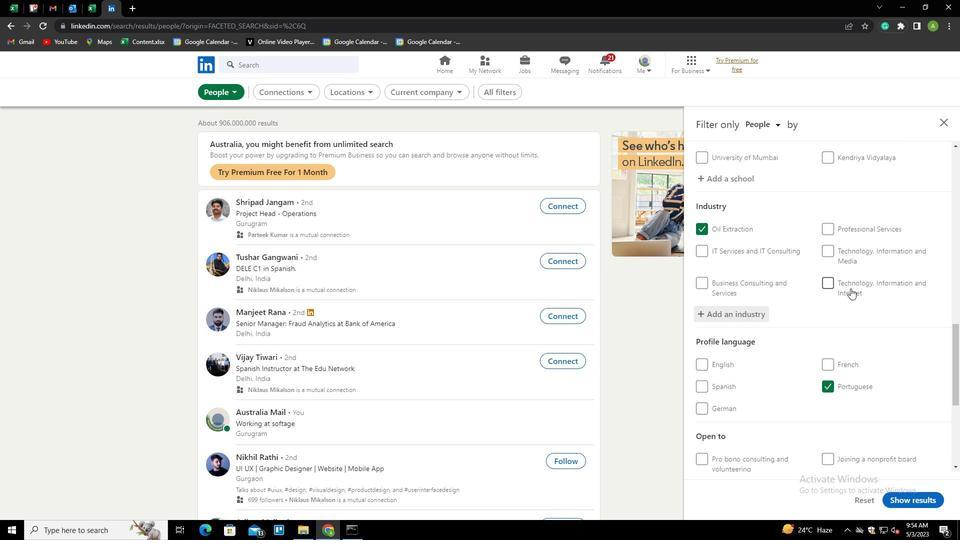 
Action: Mouse scrolled (850, 288) with delta (0, 0)
Screenshot: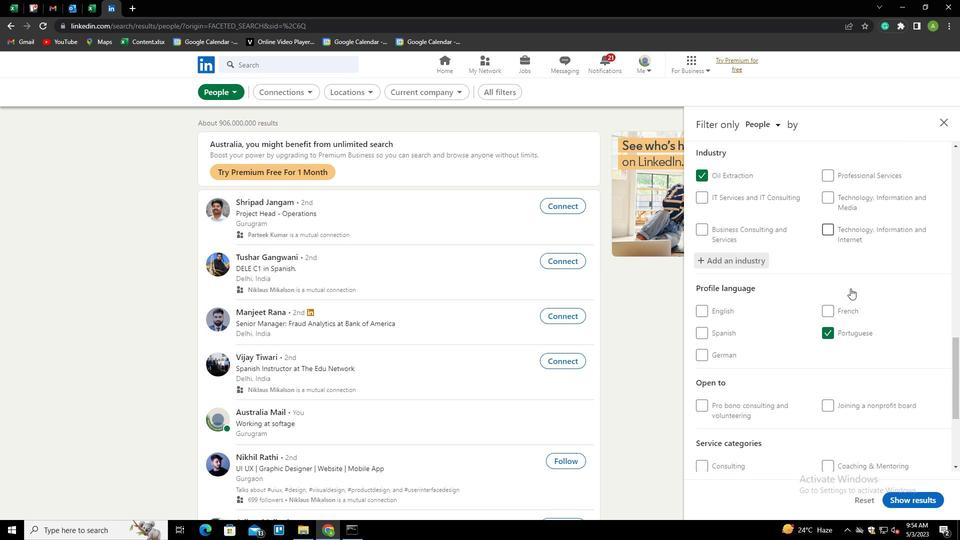 
Action: Mouse scrolled (850, 288) with delta (0, 0)
Screenshot: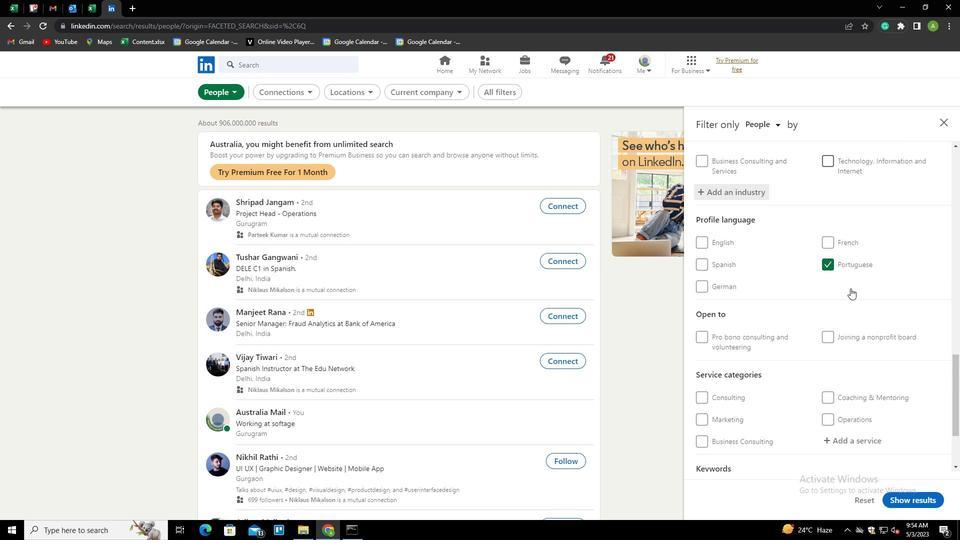 
Action: Mouse scrolled (850, 288) with delta (0, 0)
Screenshot: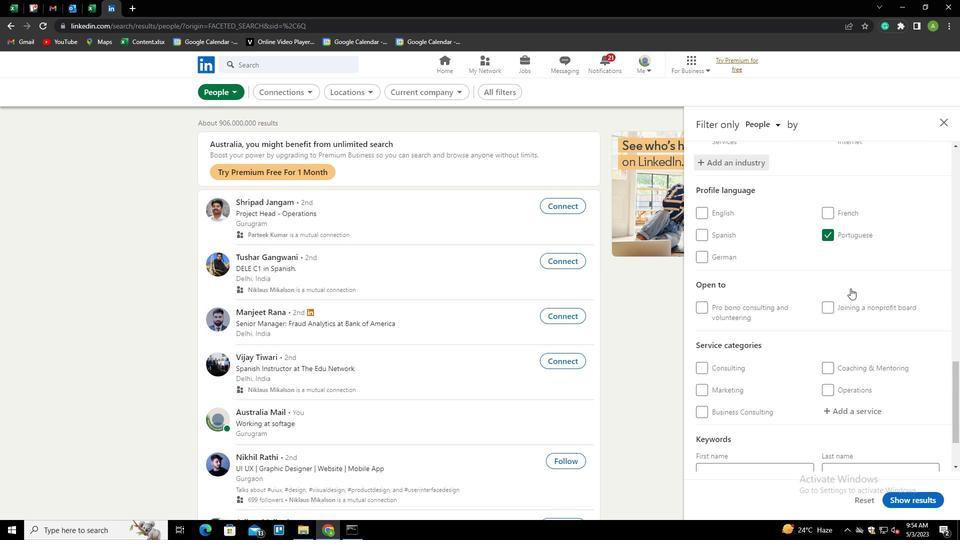 
Action: Mouse scrolled (850, 288) with delta (0, 0)
Screenshot: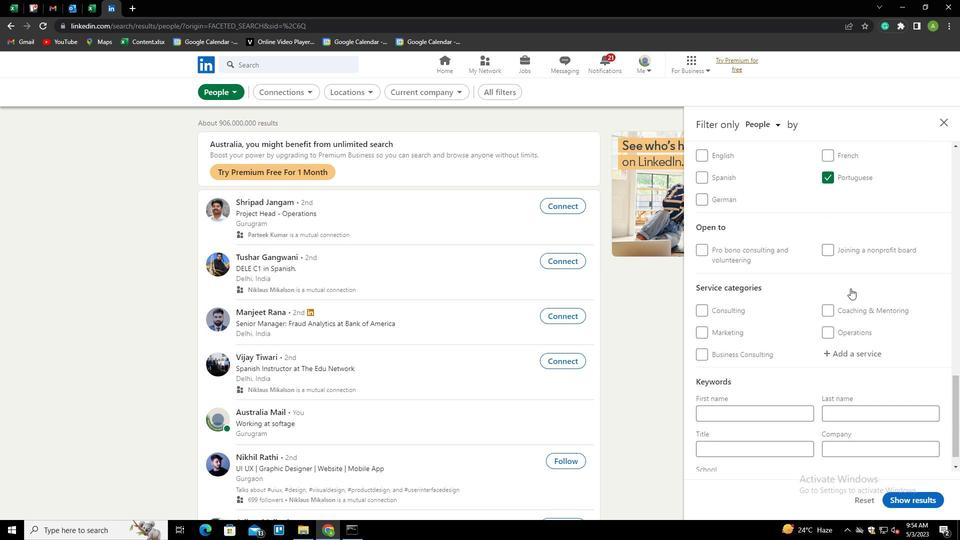 
Action: Mouse moved to (848, 331)
Screenshot: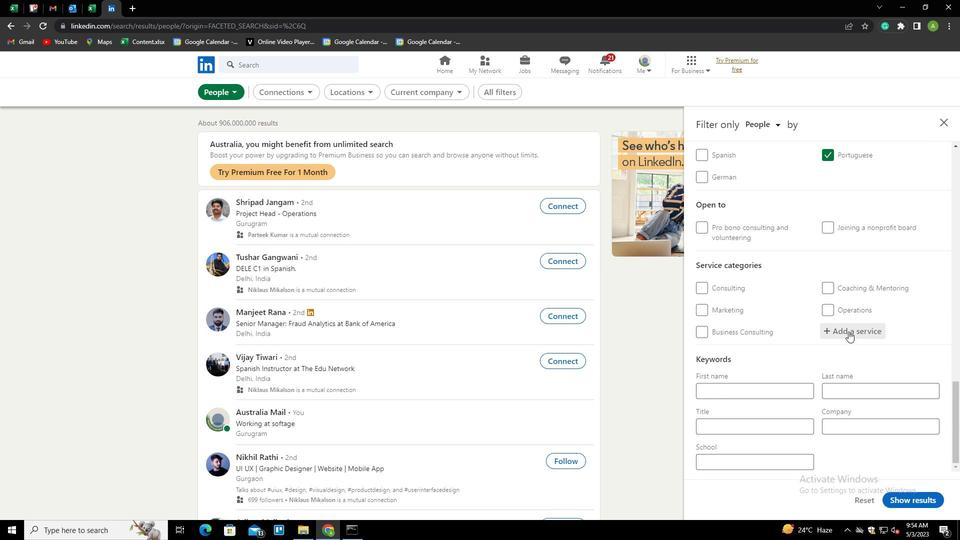 
Action: Mouse pressed left at (848, 331)
Screenshot: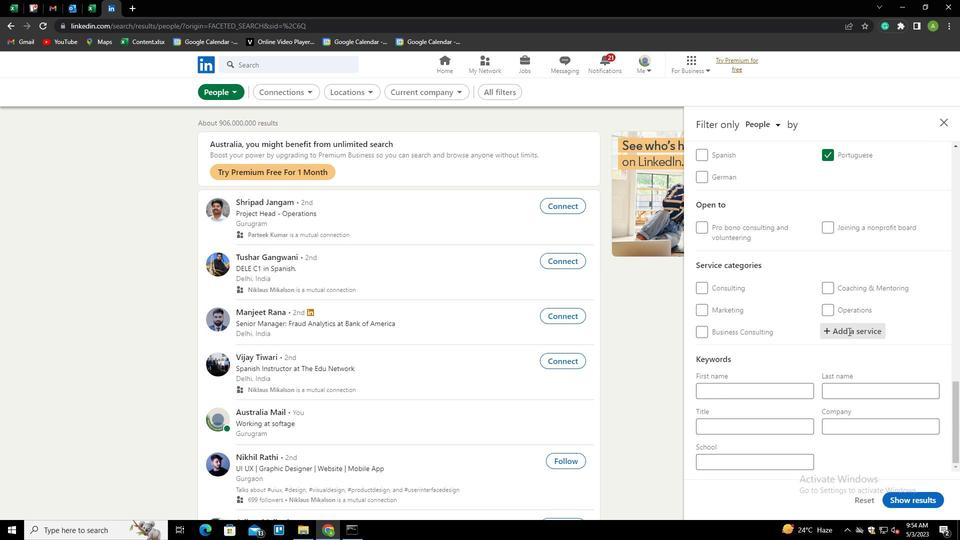 
Action: Mouse moved to (852, 331)
Screenshot: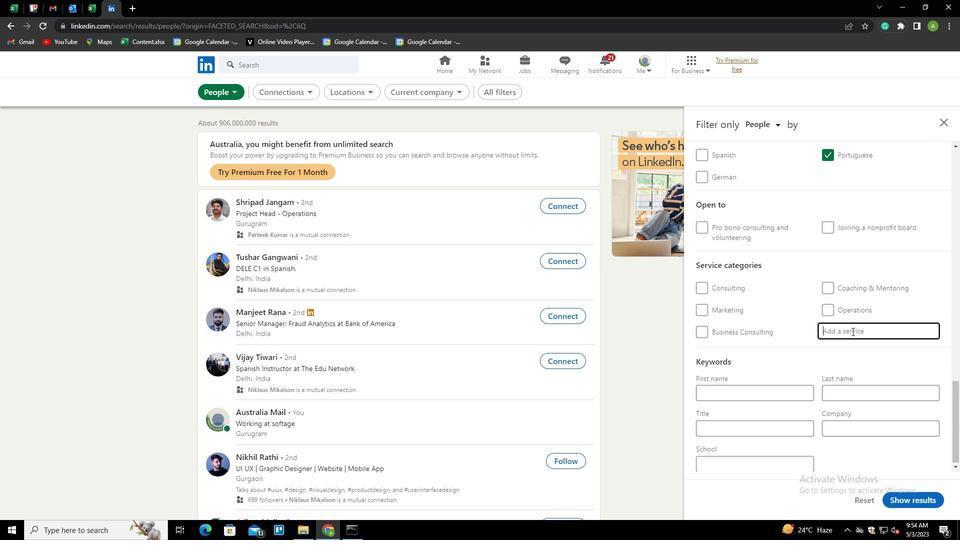 
Action: Mouse pressed left at (852, 331)
Screenshot: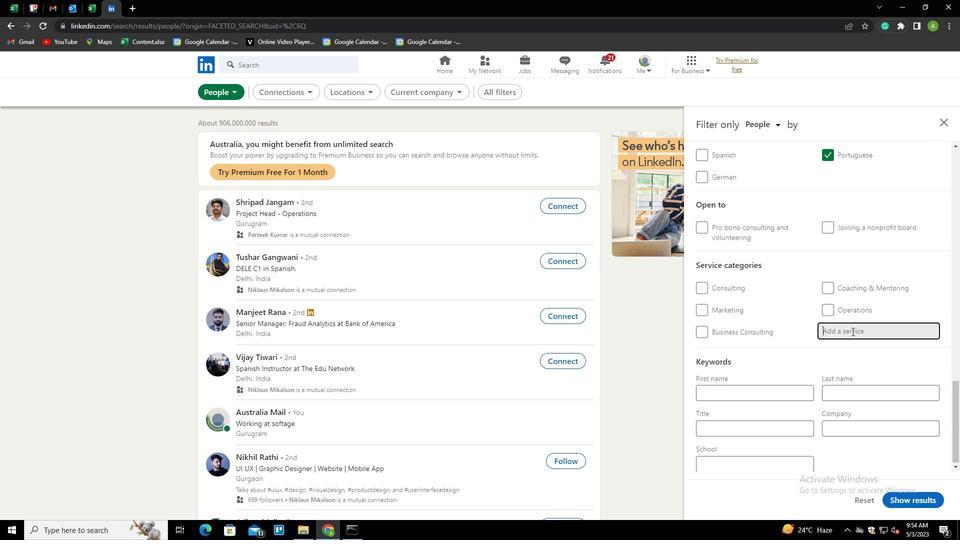 
Action: Key pressed <Key.shift>LOGO<Key.down><Key.enter>
Screenshot: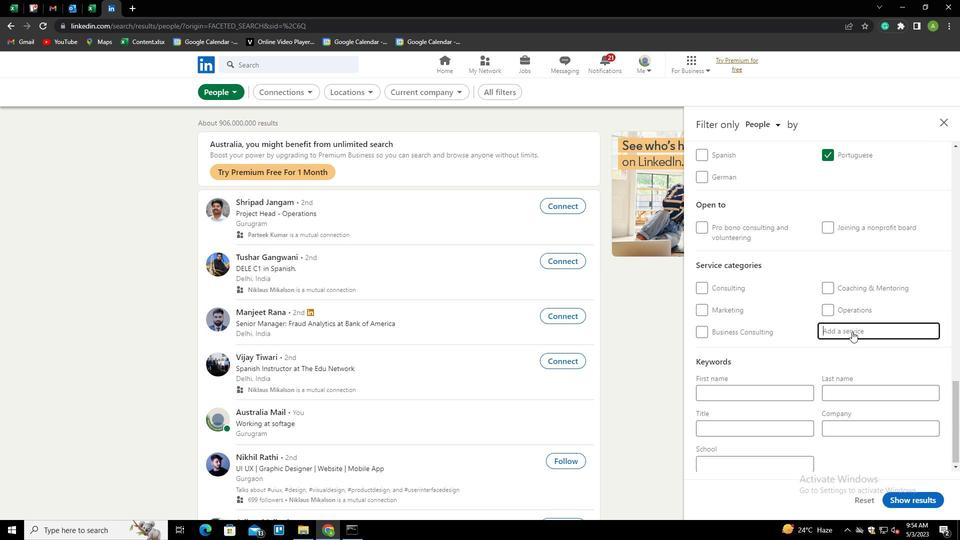 
Action: Mouse scrolled (852, 331) with delta (0, 0)
Screenshot: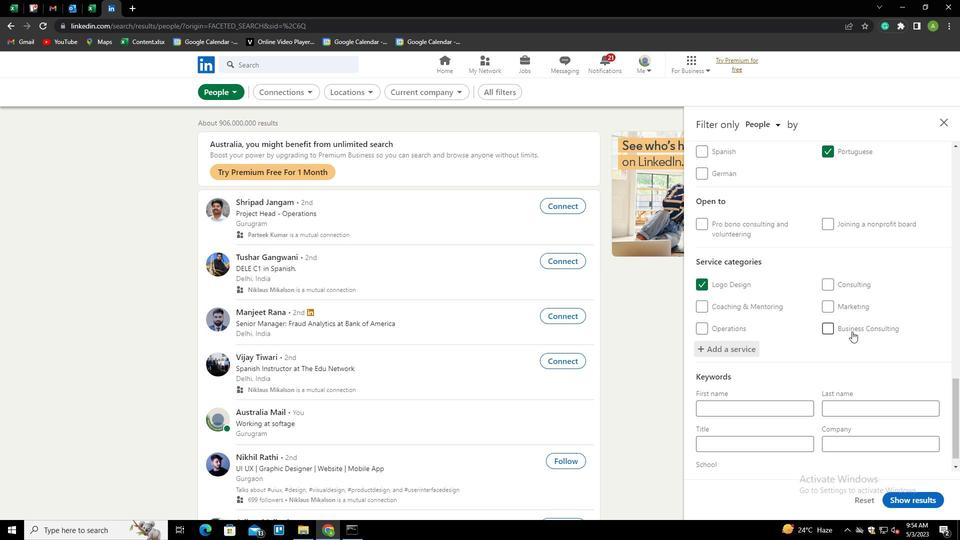 
Action: Mouse scrolled (852, 331) with delta (0, 0)
Screenshot: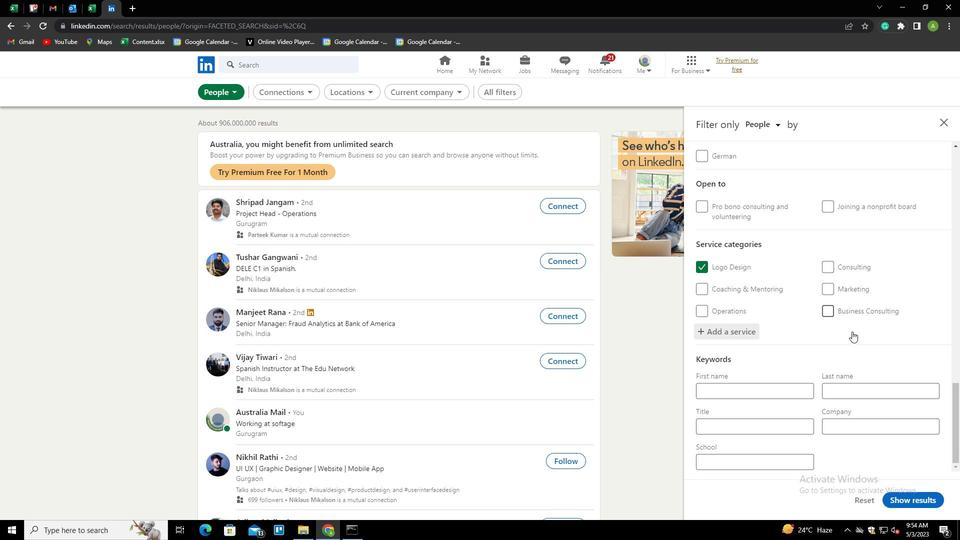 
Action: Mouse scrolled (852, 331) with delta (0, 0)
Screenshot: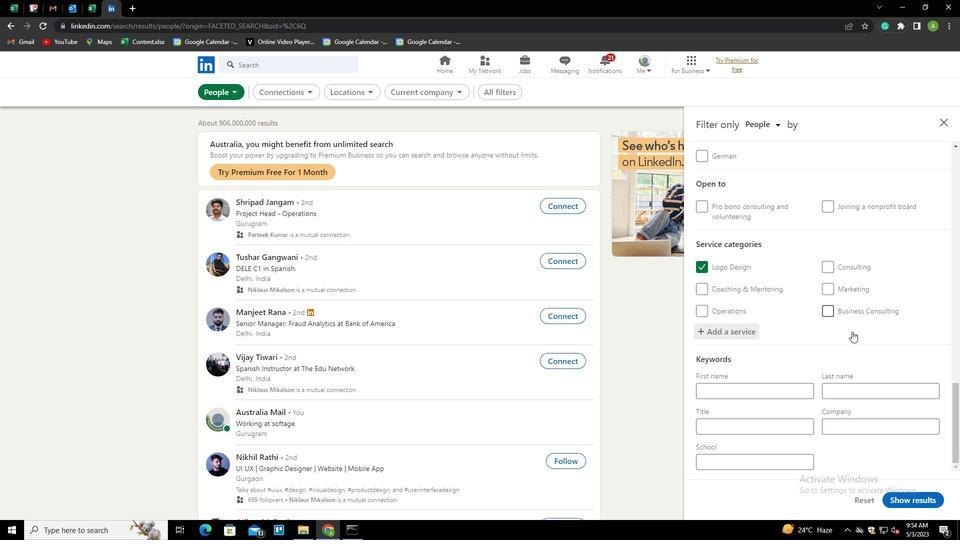 
Action: Mouse moved to (759, 425)
Screenshot: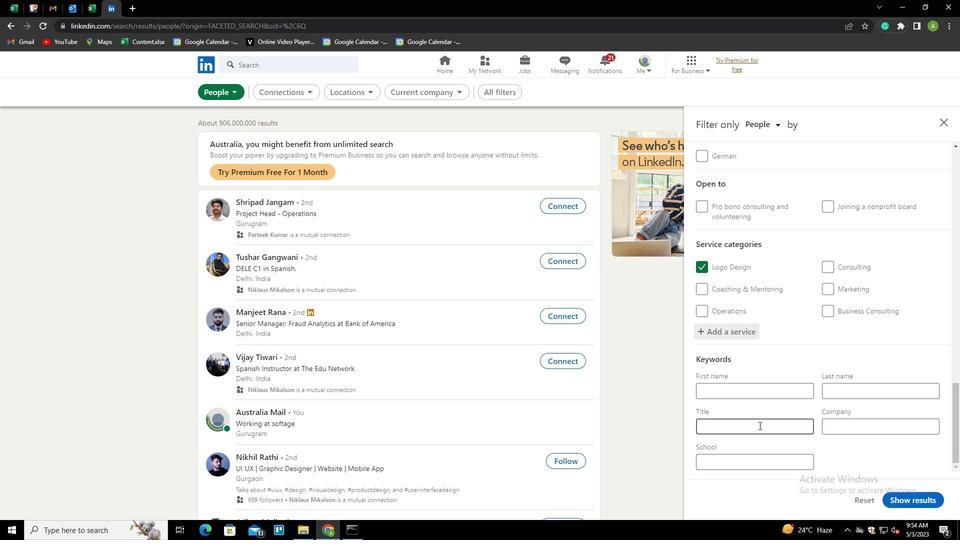 
Action: Mouse pressed left at (759, 425)
Screenshot: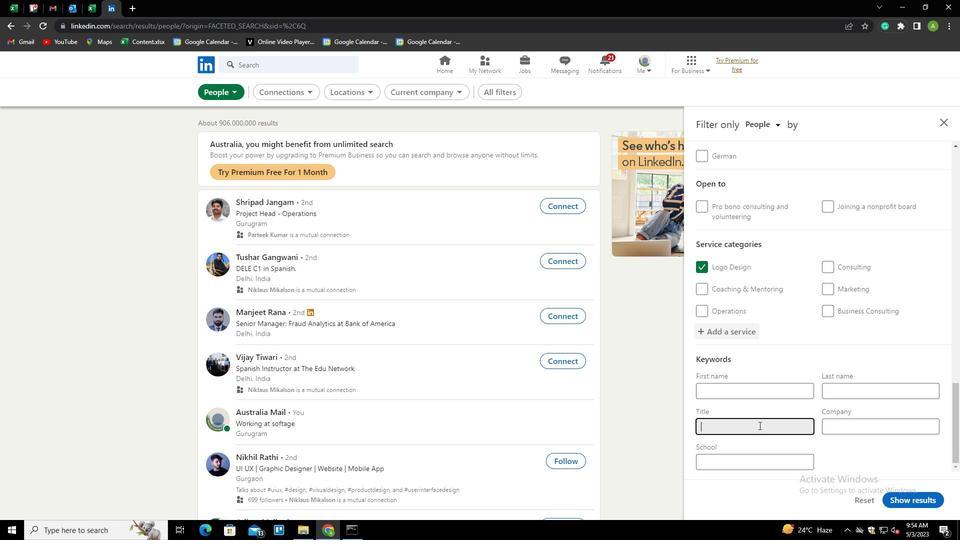 
Action: Key pressed <Key.shift><Key.shift><Key.shift><Key.shift><Key.shift><Key.shift><Key.shift><Key.shift><Key.shift><Key.shift><Key.shift><Key.shift><Key.shift><Key.shift><Key.shift><Key.shift><Key.shift><Key.shift><Key.shift><Key.shift><Key.shift><Key.shift><Key.shift><Key.shift><Key.shift>RISK<Key.space><Key.shift>MANAGER
Screenshot: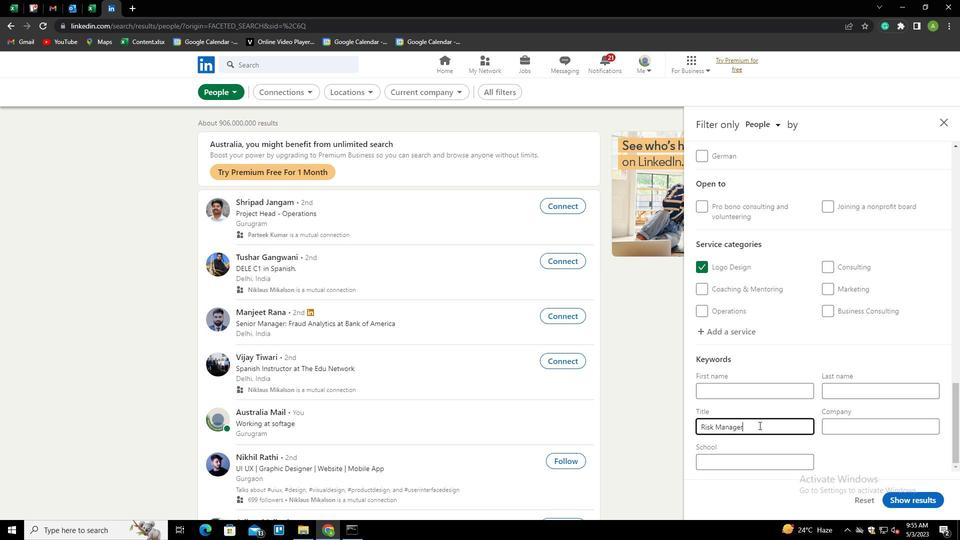 
Action: Mouse moved to (829, 454)
Screenshot: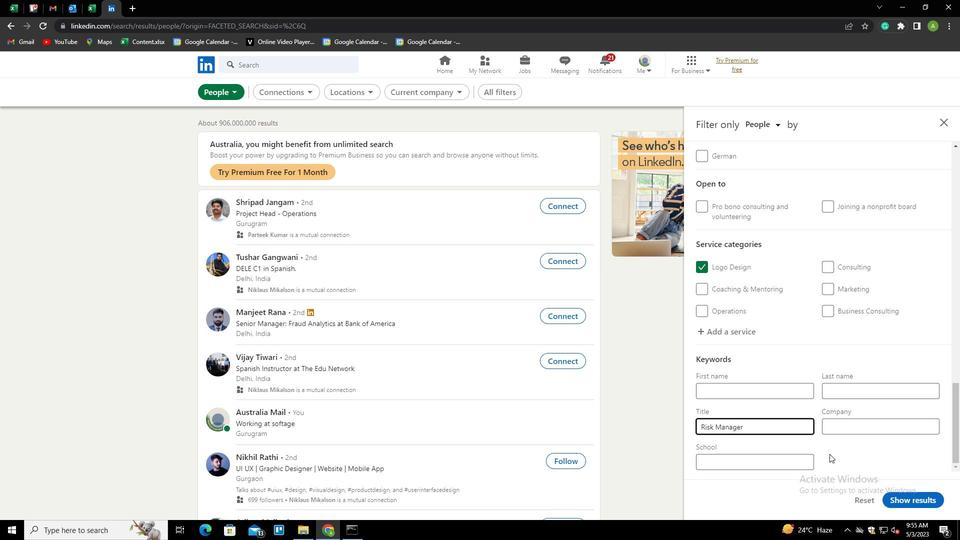 
Action: Mouse pressed left at (829, 454)
Screenshot: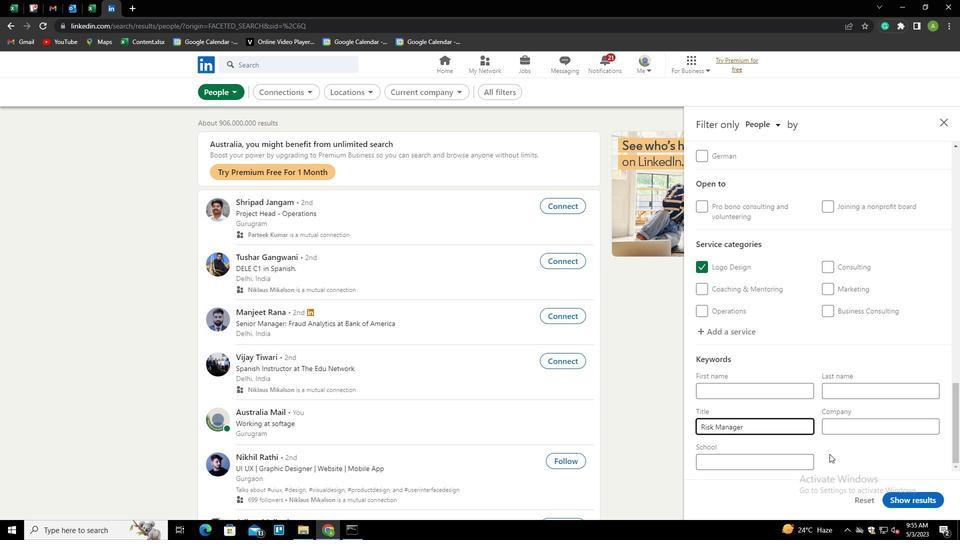 
Action: Mouse moved to (907, 501)
Screenshot: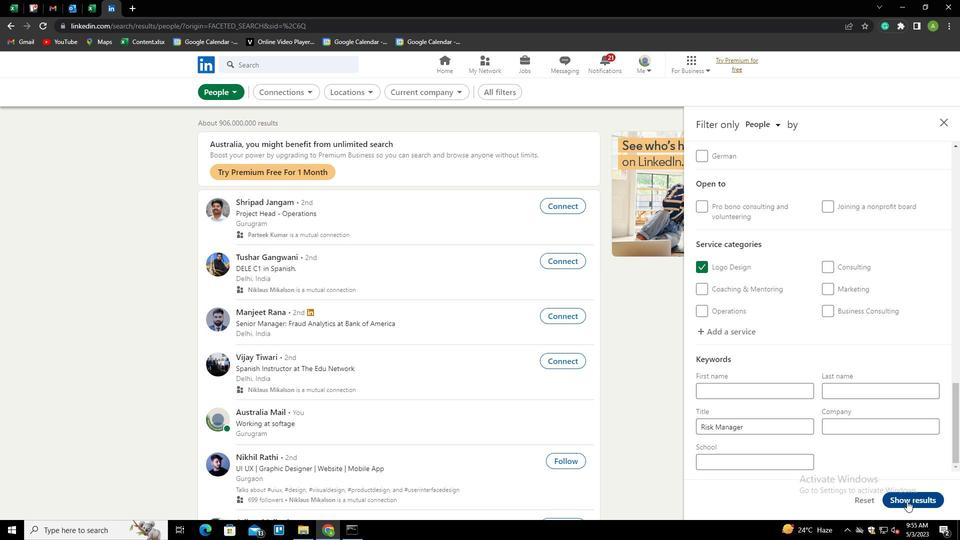 
Action: Mouse pressed left at (907, 501)
Screenshot: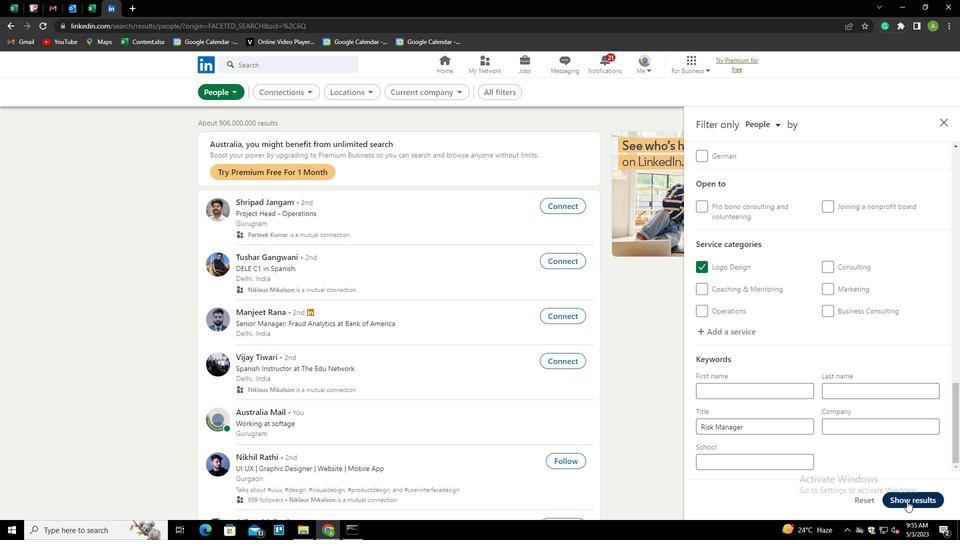 
